 Task: Explore Airbnb stays in Gatlinburg, Tennessee with access to cabins
Action: Mouse moved to (400, 59)
Screenshot: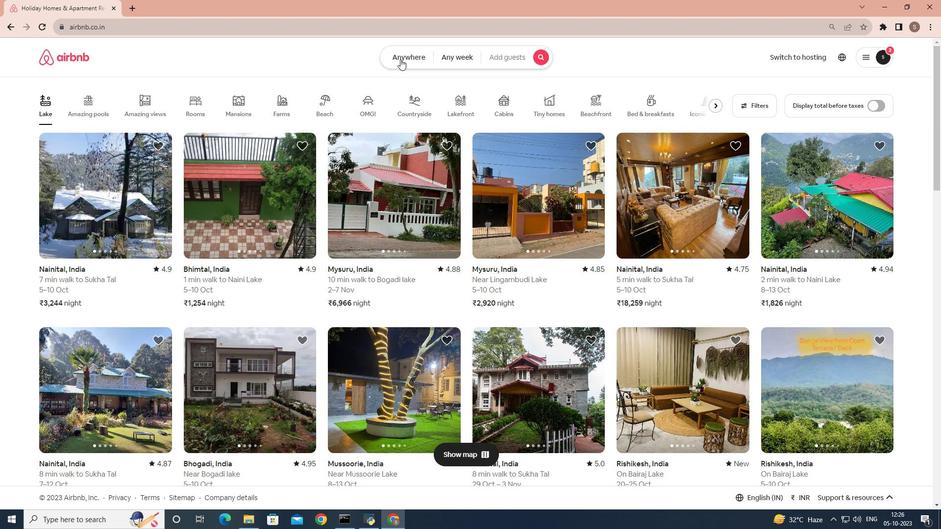 
Action: Mouse pressed left at (400, 59)
Screenshot: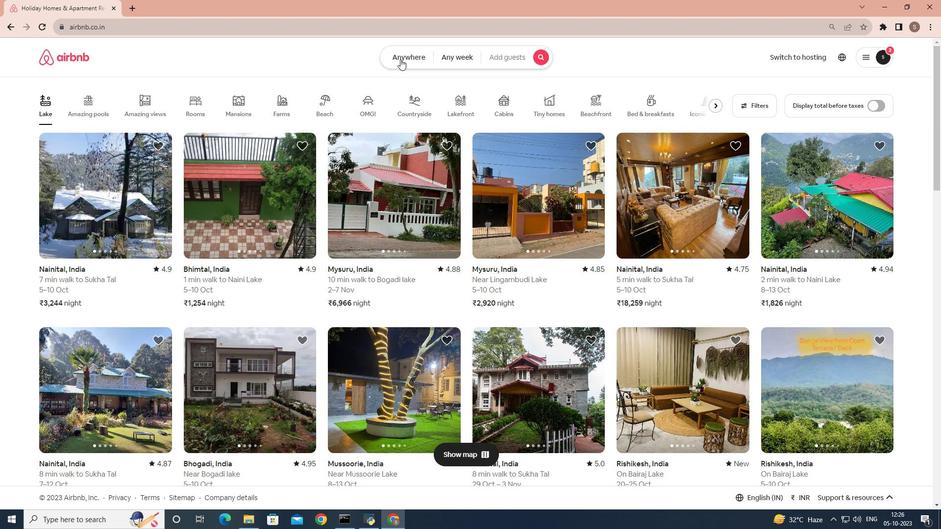 
Action: Mouse moved to (372, 98)
Screenshot: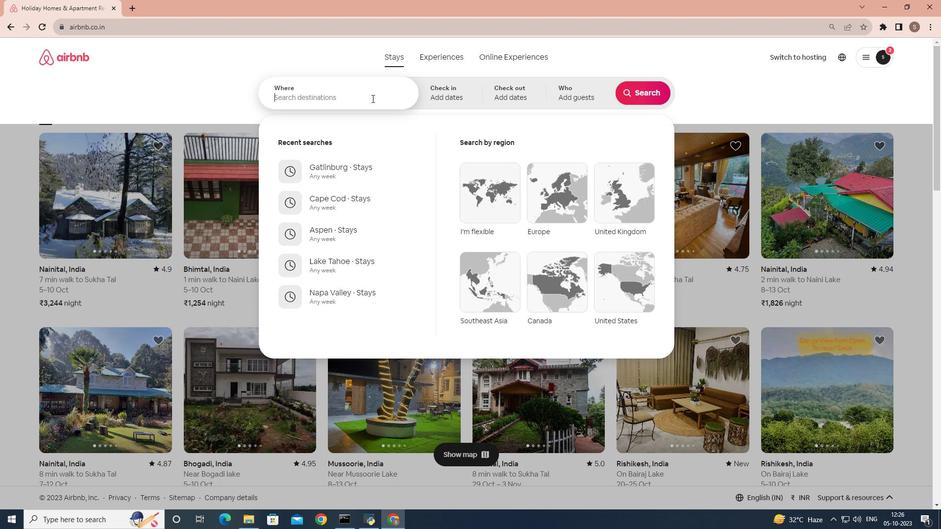
Action: Mouse pressed left at (372, 98)
Screenshot: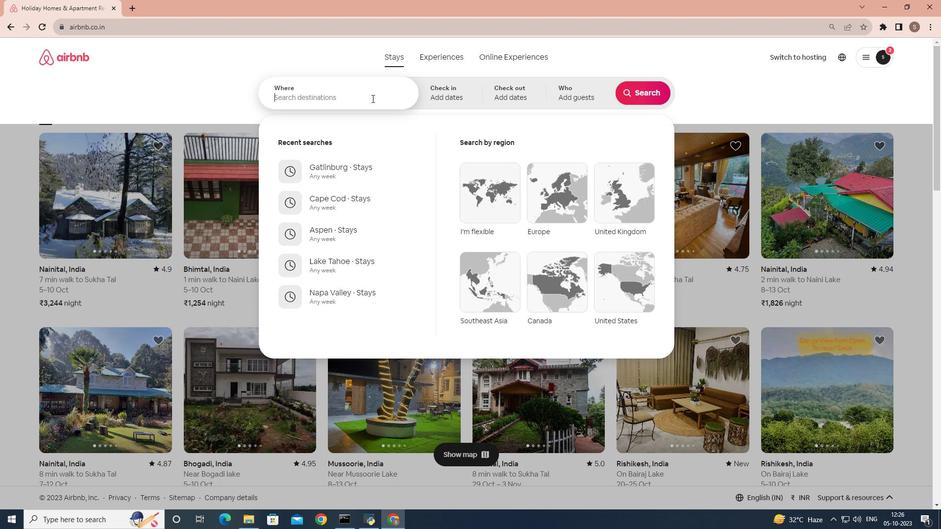 
Action: Key pressed <Key.shift>Gat
Screenshot: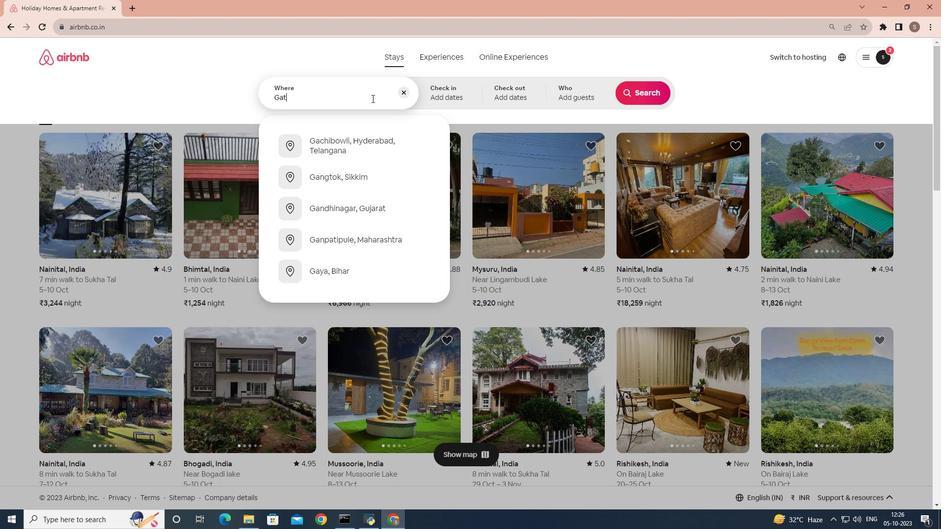 
Action: Mouse moved to (371, 98)
Screenshot: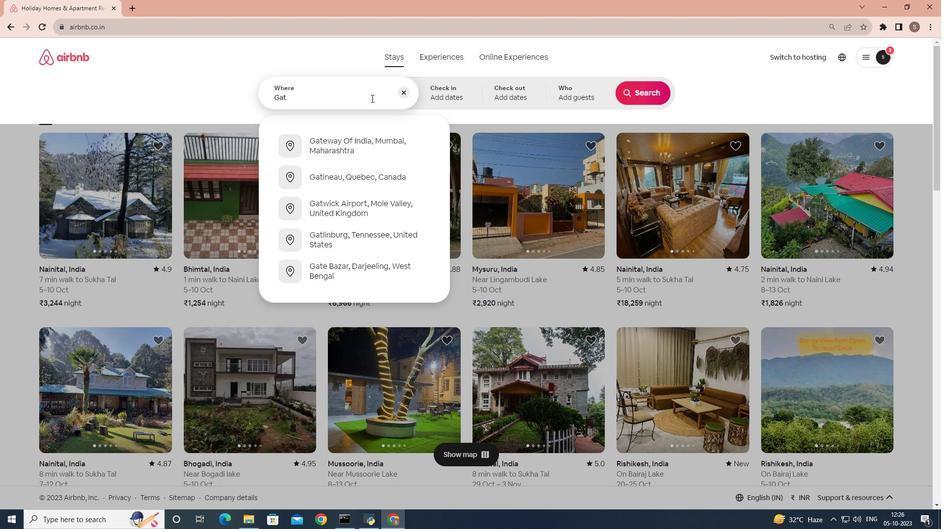 
Action: Key pressed linburg
Screenshot: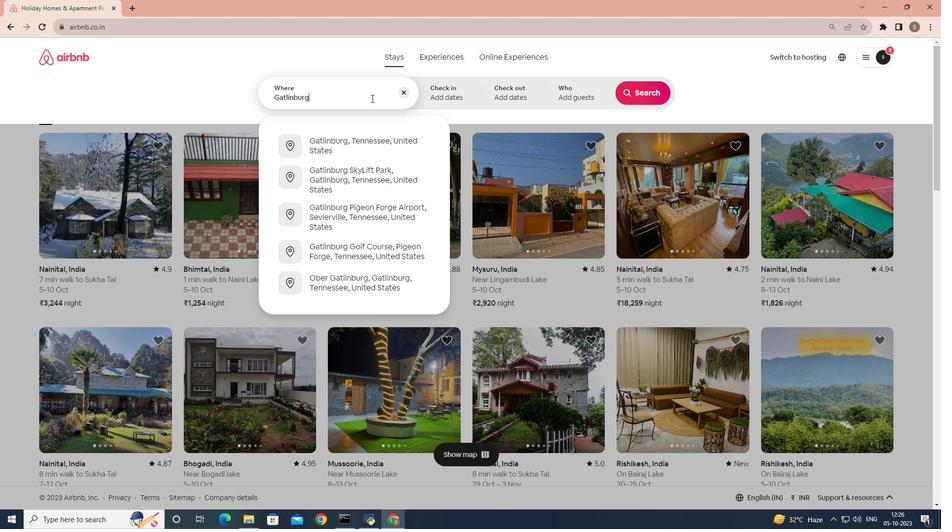 
Action: Mouse moved to (377, 141)
Screenshot: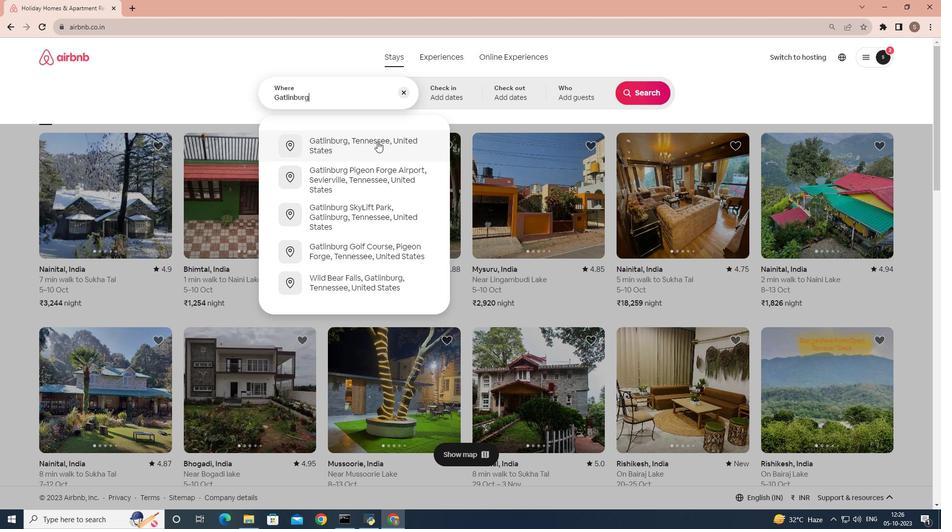 
Action: Mouse pressed left at (377, 141)
Screenshot: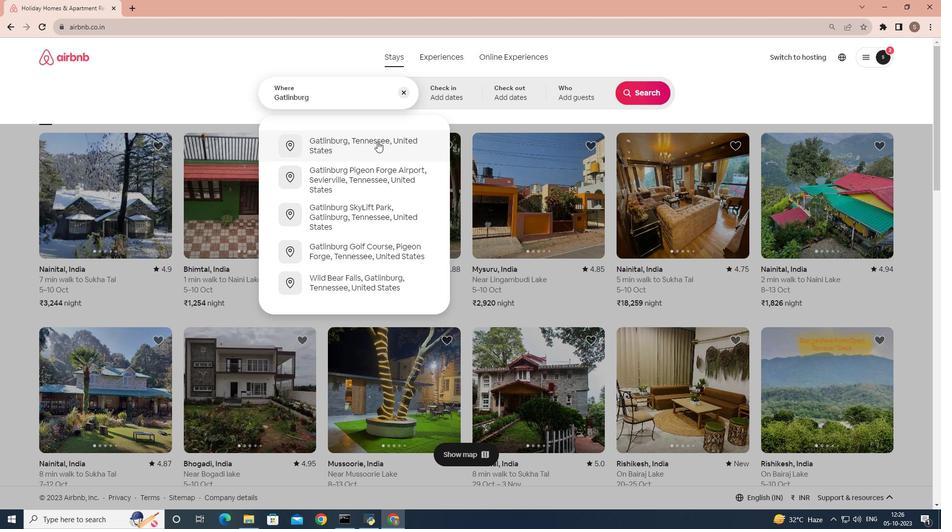 
Action: Mouse moved to (649, 92)
Screenshot: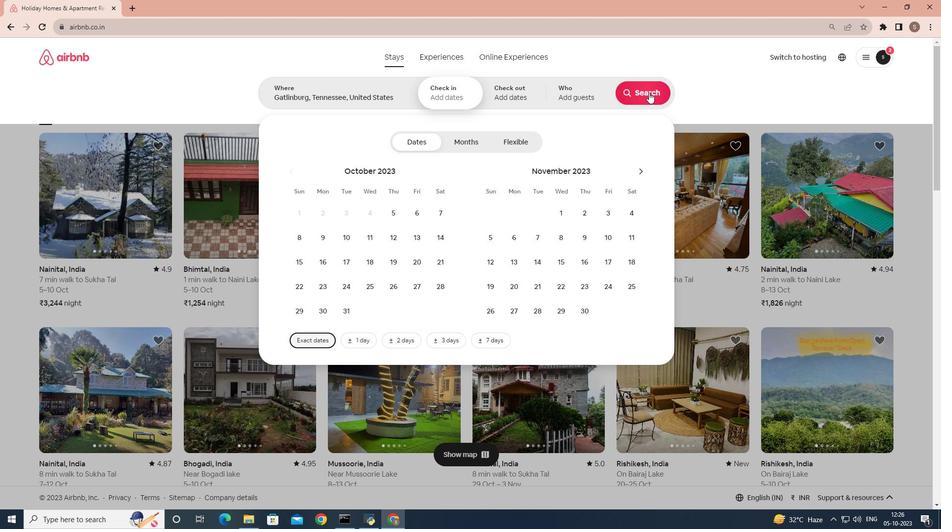 
Action: Mouse pressed left at (649, 92)
Screenshot: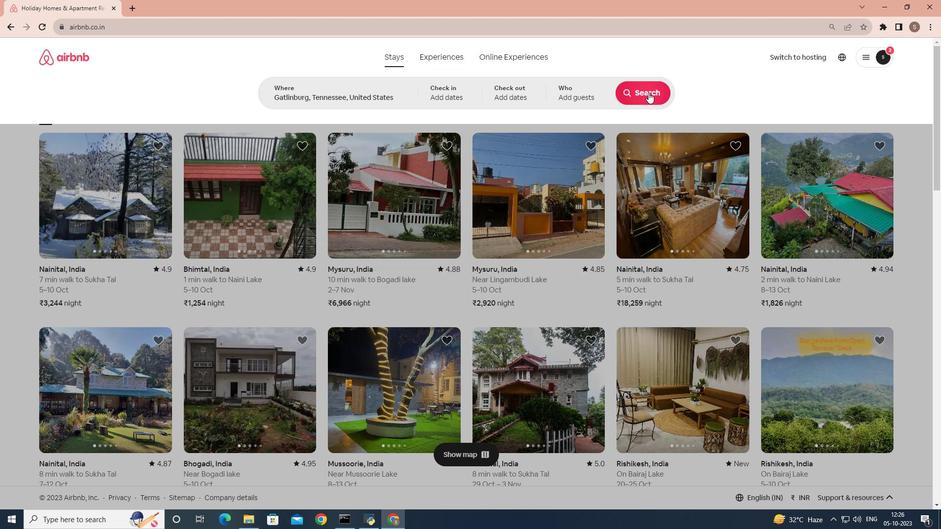 
Action: Mouse moved to (142, 89)
Screenshot: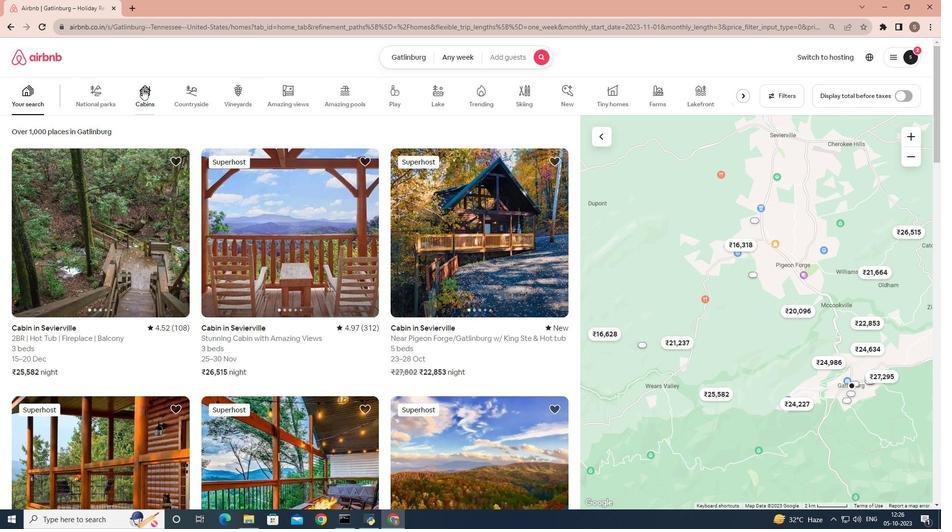 
Action: Mouse pressed left at (142, 89)
Screenshot: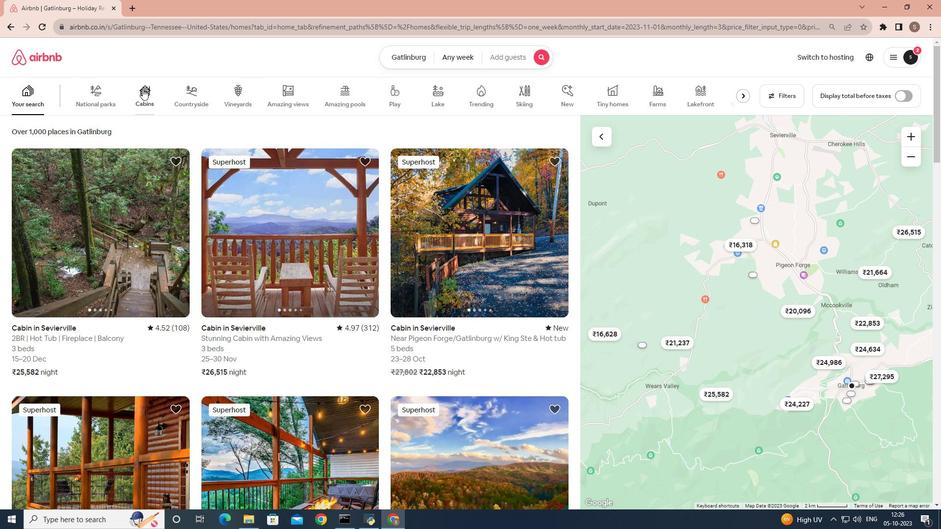 
Action: Mouse moved to (132, 226)
Screenshot: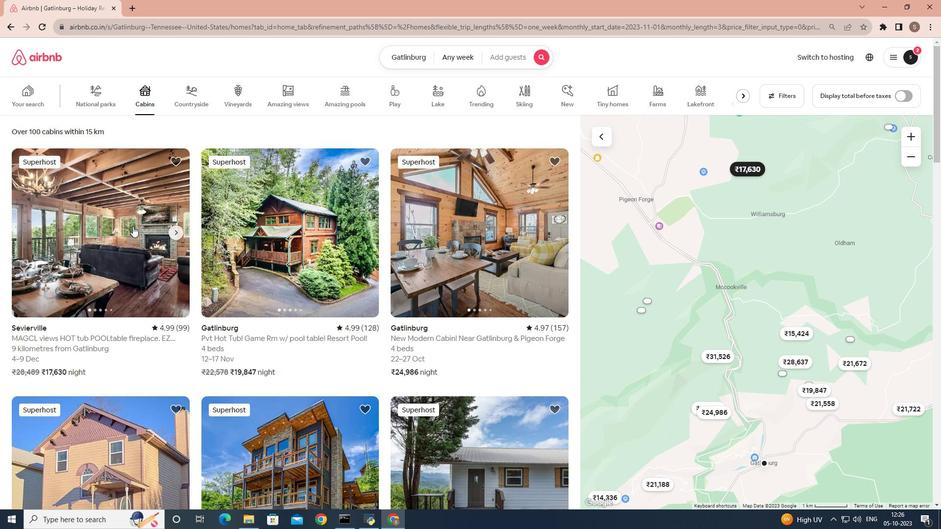 
Action: Mouse pressed left at (132, 226)
Screenshot: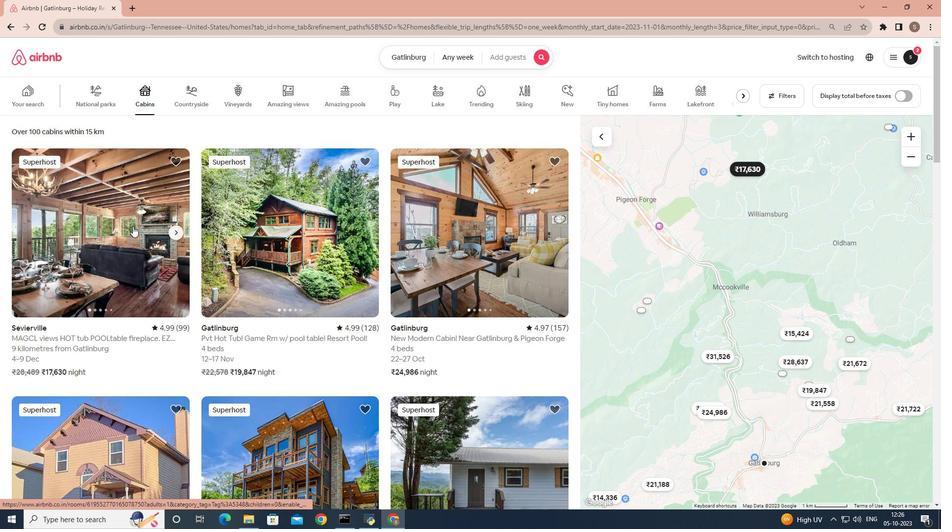 
Action: Mouse moved to (376, 260)
Screenshot: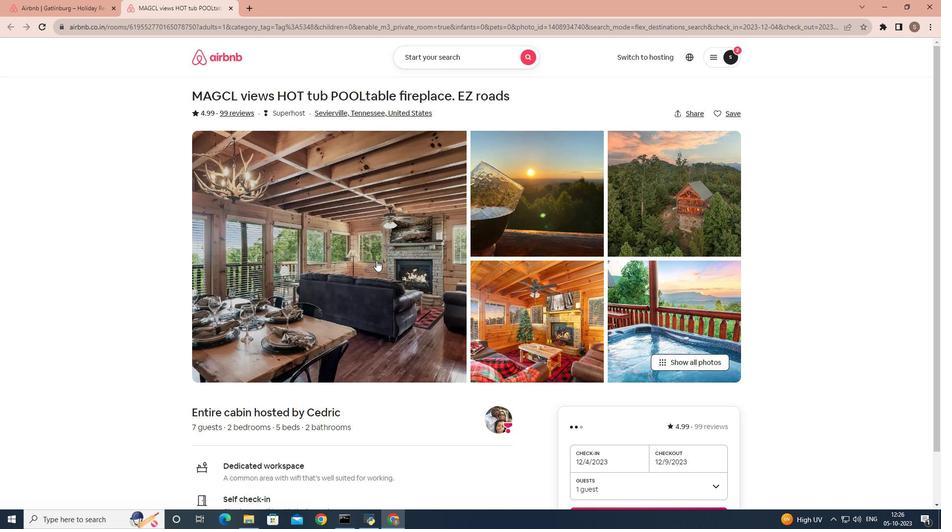 
Action: Mouse scrolled (376, 260) with delta (0, 0)
Screenshot: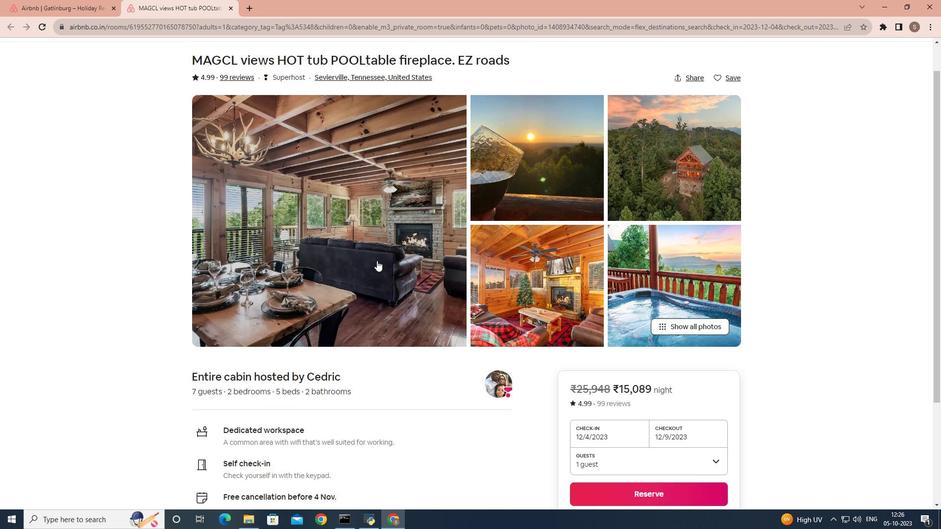 
Action: Mouse scrolled (376, 260) with delta (0, 0)
Screenshot: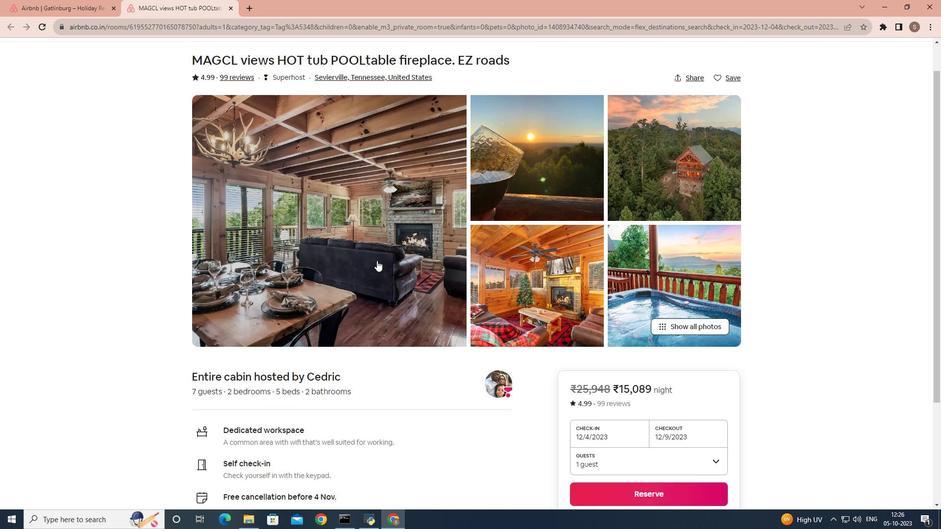 
Action: Mouse moved to (376, 260)
Screenshot: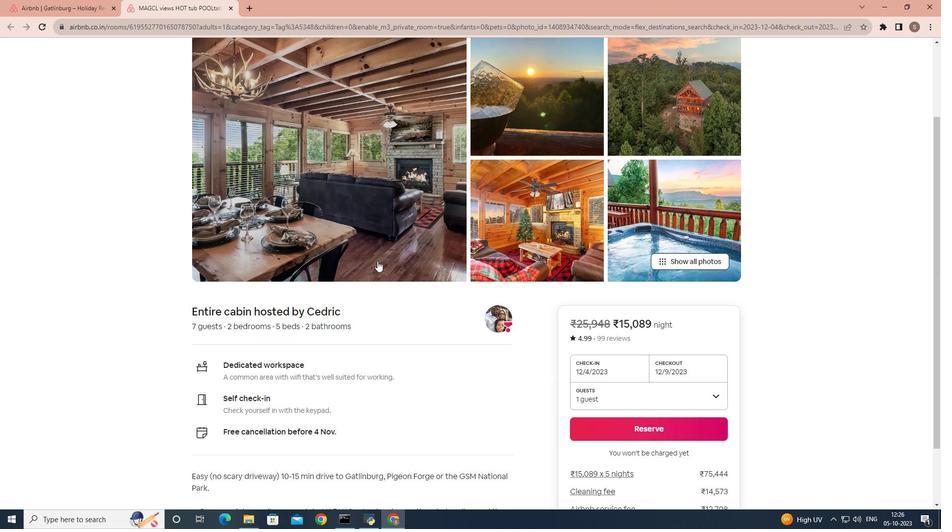 
Action: Mouse scrolled (376, 260) with delta (0, 0)
Screenshot: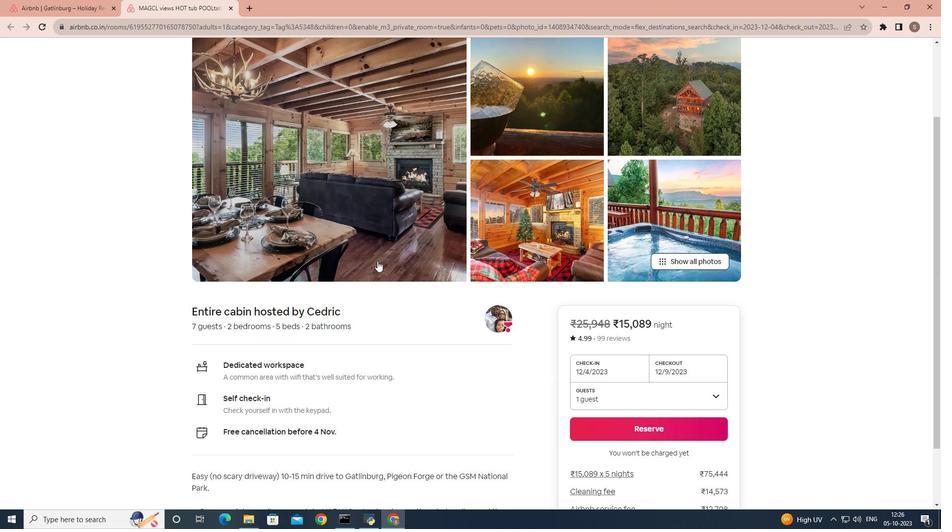 
Action: Mouse moved to (377, 261)
Screenshot: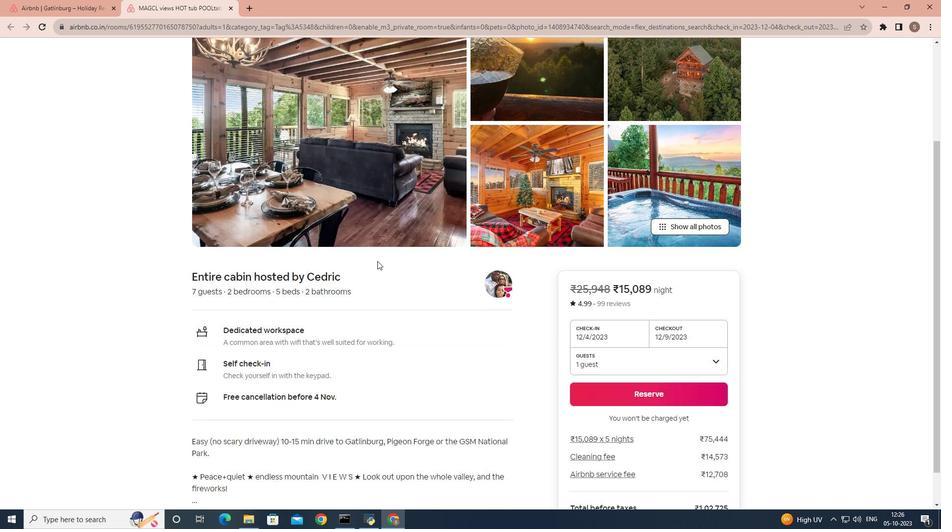 
Action: Mouse scrolled (377, 260) with delta (0, 0)
Screenshot: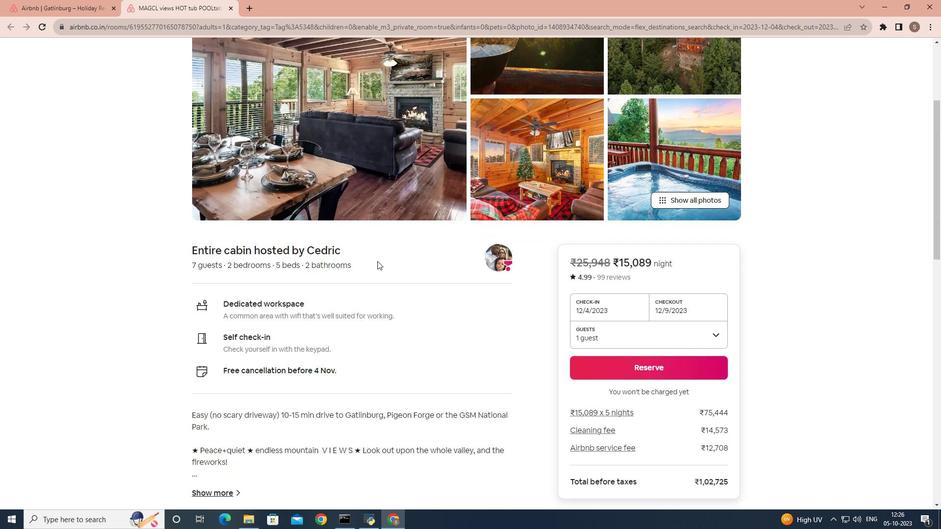 
Action: Mouse scrolled (377, 260) with delta (0, 0)
Screenshot: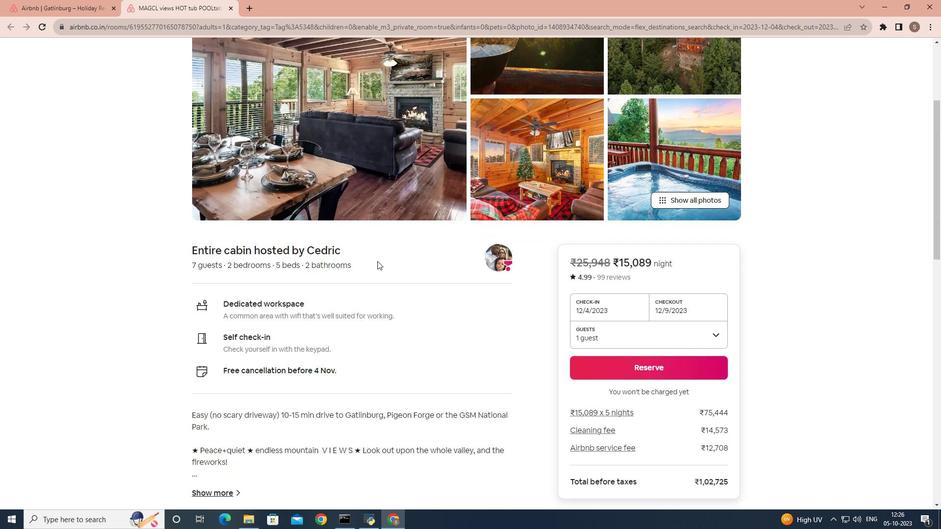 
Action: Mouse scrolled (377, 260) with delta (0, 0)
Screenshot: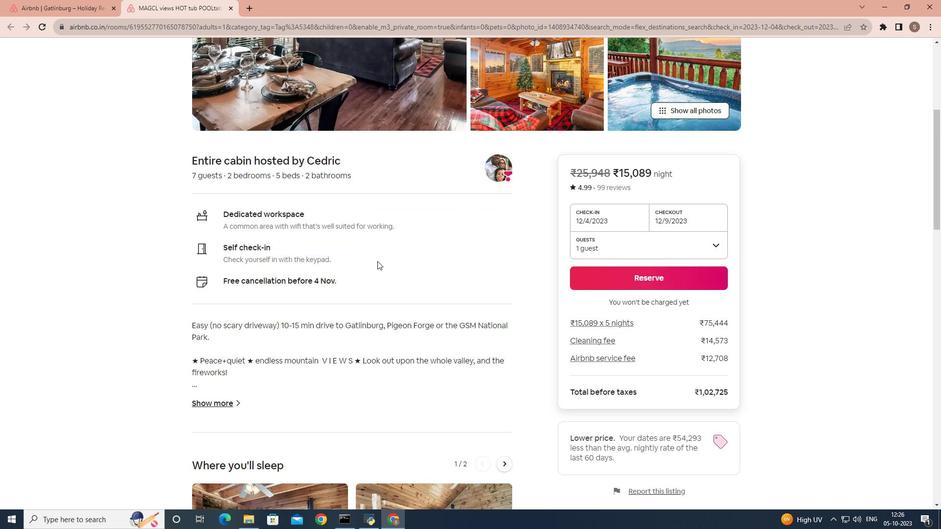
Action: Mouse scrolled (377, 260) with delta (0, 0)
Screenshot: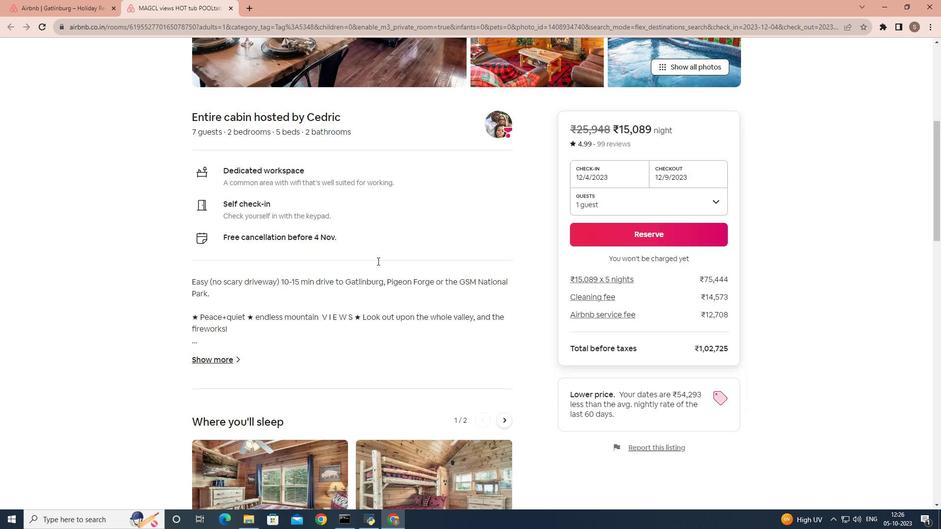 
Action: Mouse scrolled (377, 260) with delta (0, 0)
Screenshot: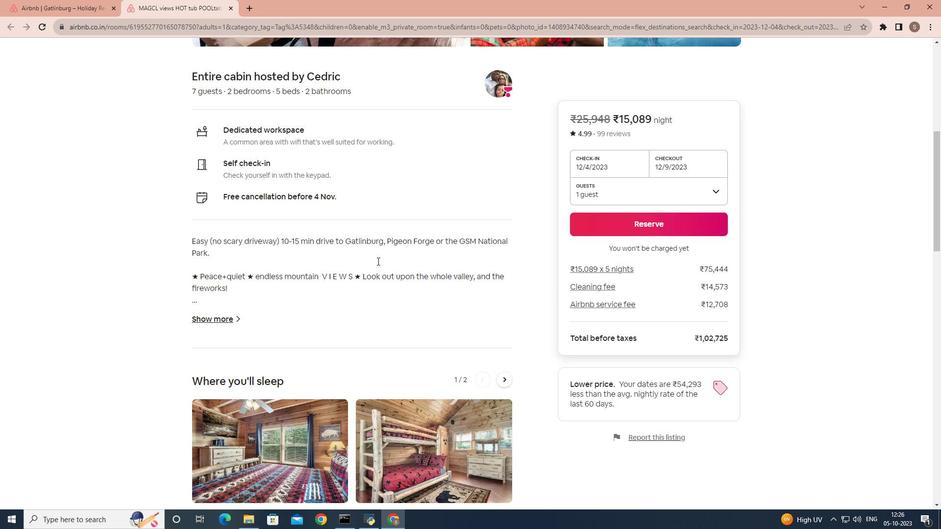 
Action: Mouse scrolled (377, 260) with delta (0, 0)
Screenshot: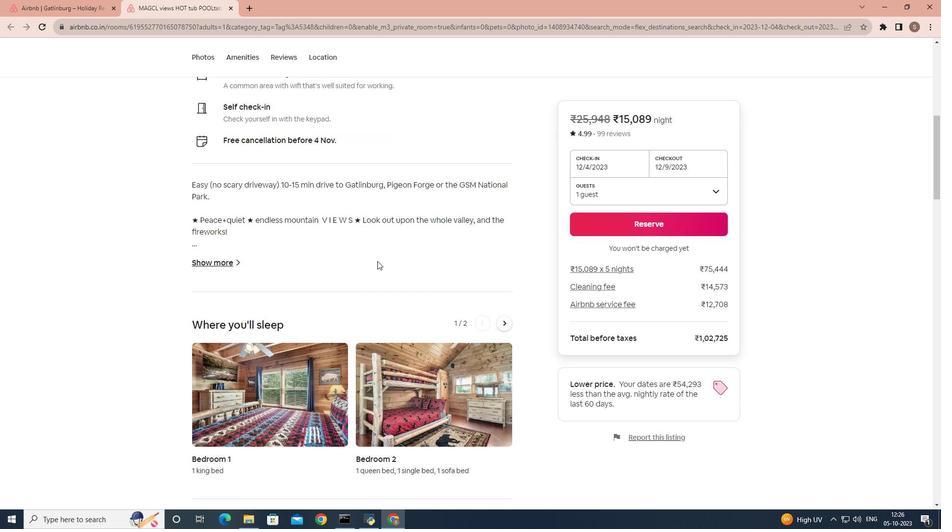 
Action: Mouse scrolled (377, 260) with delta (0, 0)
Screenshot: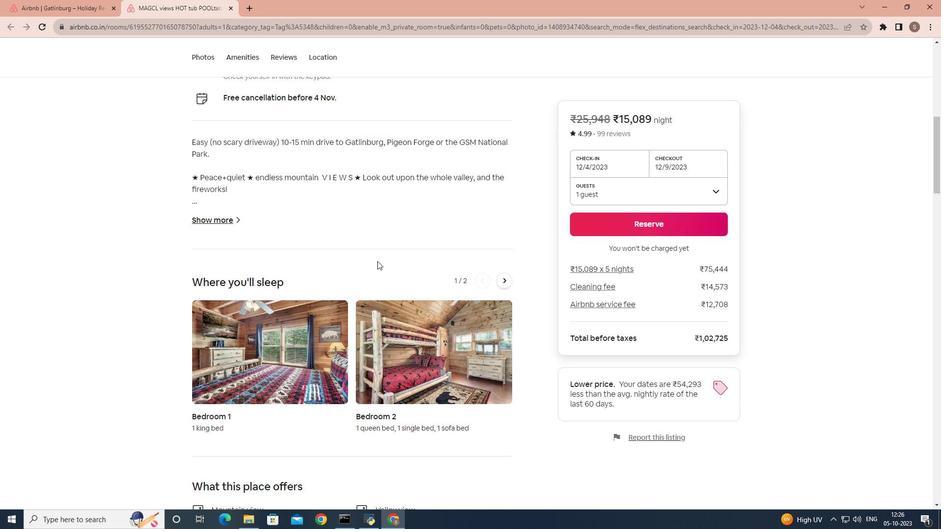 
Action: Mouse scrolled (377, 260) with delta (0, 0)
Screenshot: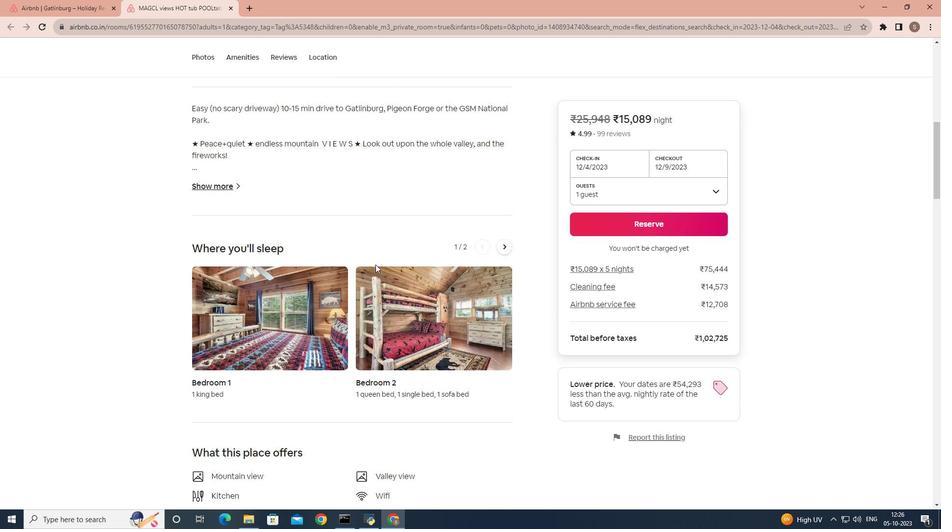 
Action: Mouse moved to (363, 271)
Screenshot: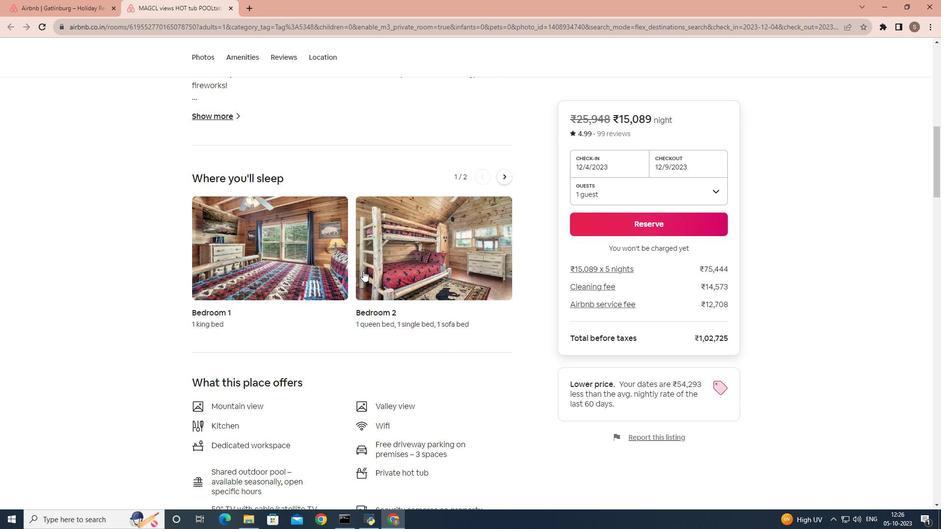 
Action: Mouse scrolled (363, 270) with delta (0, 0)
Screenshot: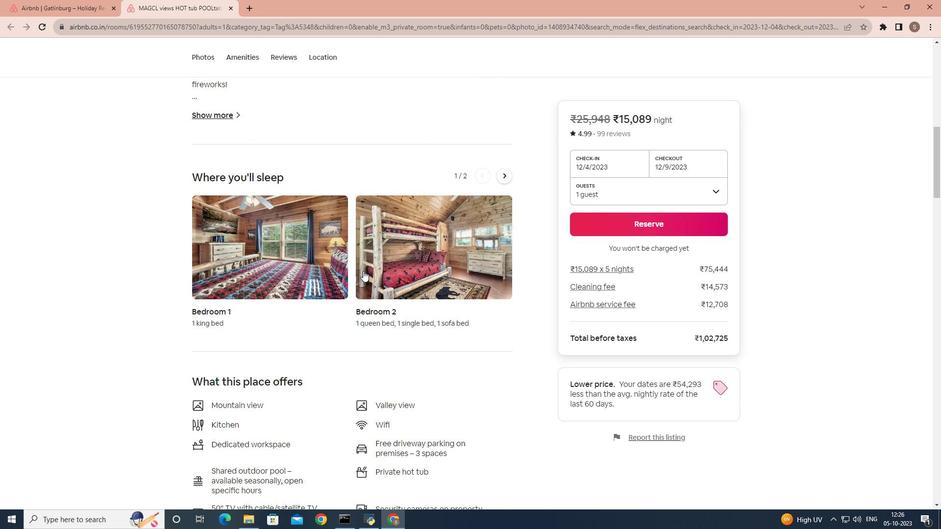 
Action: Mouse scrolled (363, 270) with delta (0, 0)
Screenshot: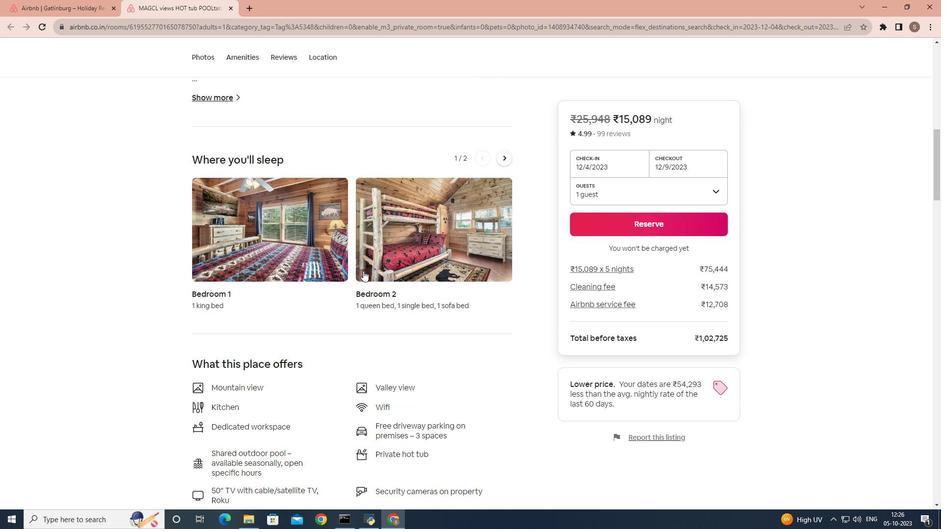 
Action: Mouse scrolled (363, 270) with delta (0, 0)
Screenshot: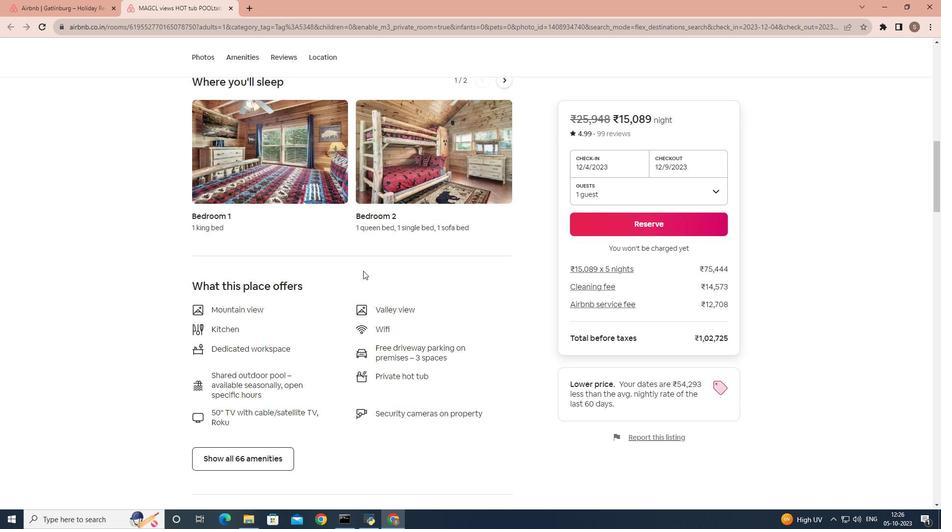 
Action: Mouse scrolled (363, 270) with delta (0, 0)
Screenshot: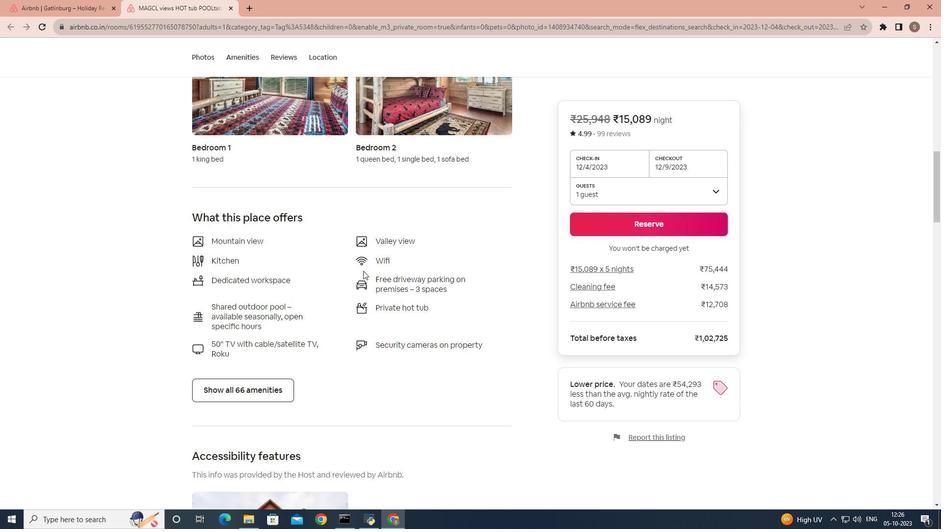 
Action: Mouse scrolled (363, 270) with delta (0, 0)
Screenshot: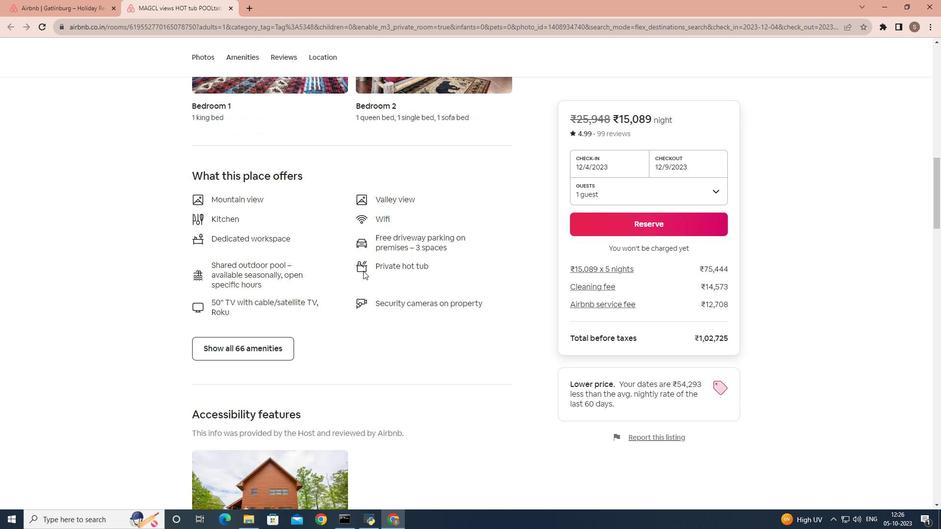 
Action: Mouse moved to (255, 311)
Screenshot: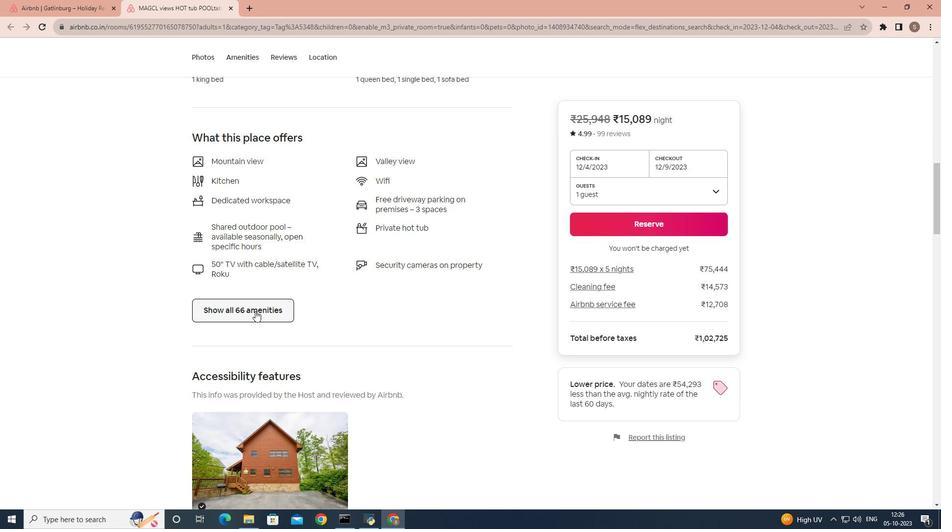 
Action: Mouse pressed left at (255, 311)
Screenshot: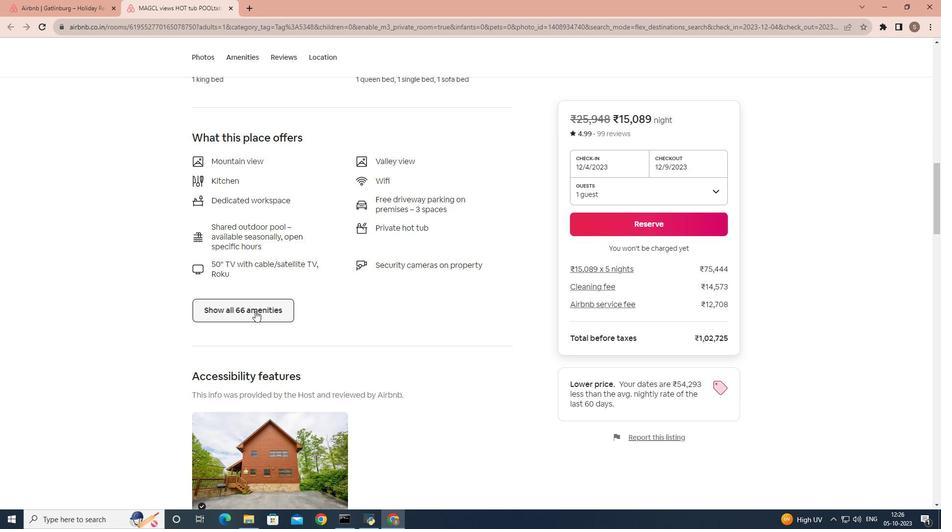 
Action: Mouse moved to (335, 281)
Screenshot: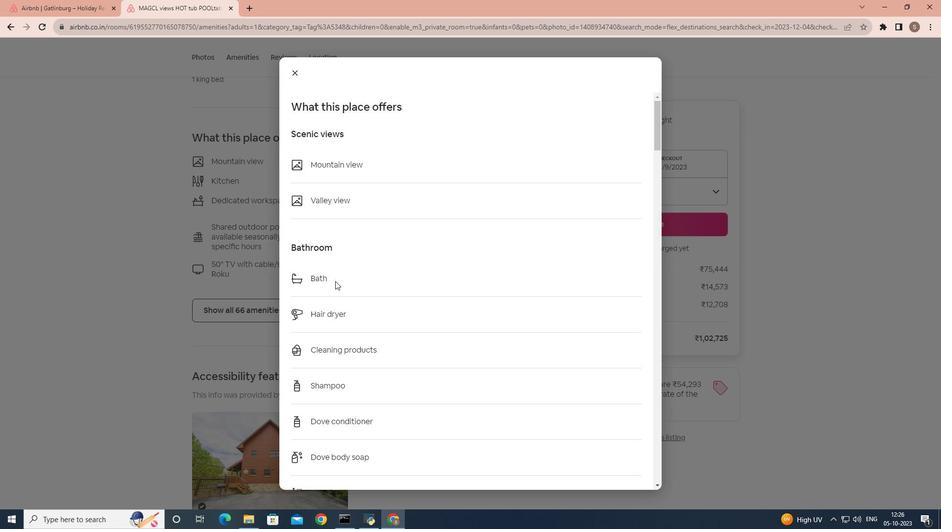 
Action: Mouse scrolled (335, 280) with delta (0, 0)
Screenshot: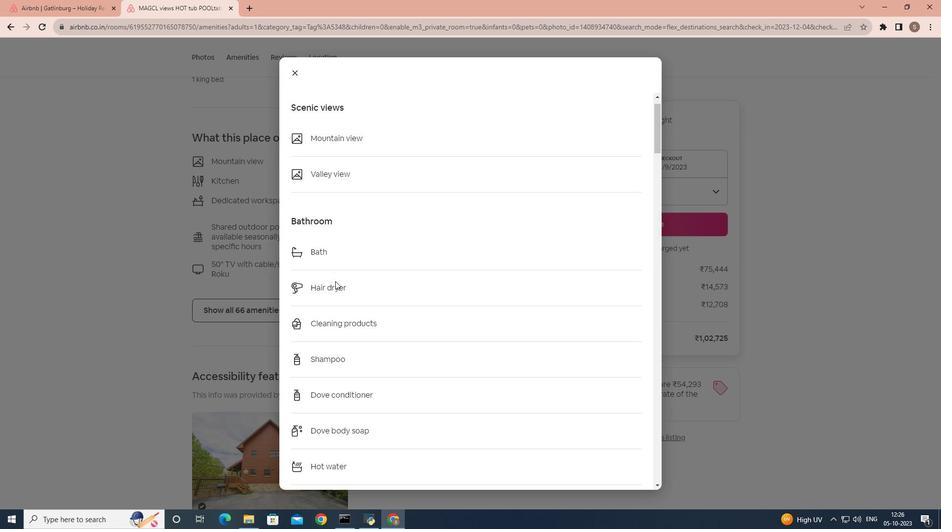 
Action: Mouse scrolled (335, 280) with delta (0, 0)
Screenshot: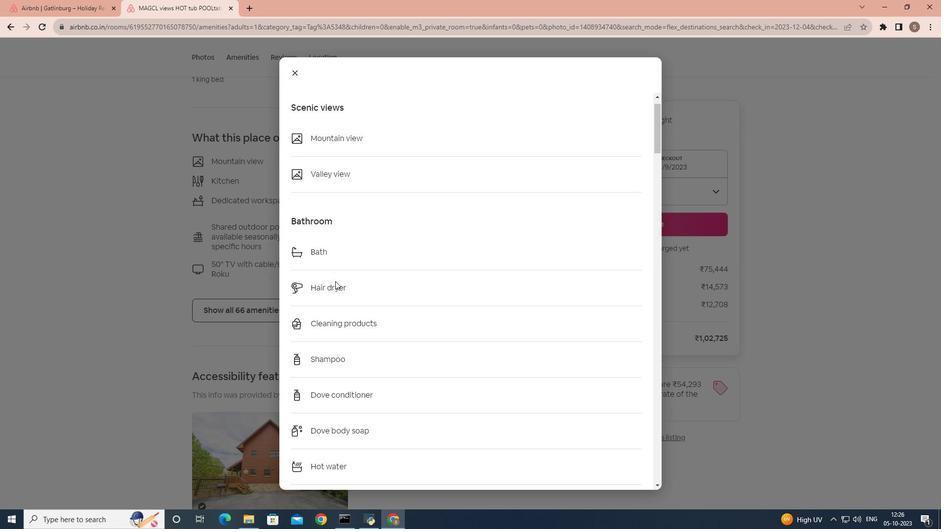 
Action: Mouse scrolled (335, 280) with delta (0, 0)
Screenshot: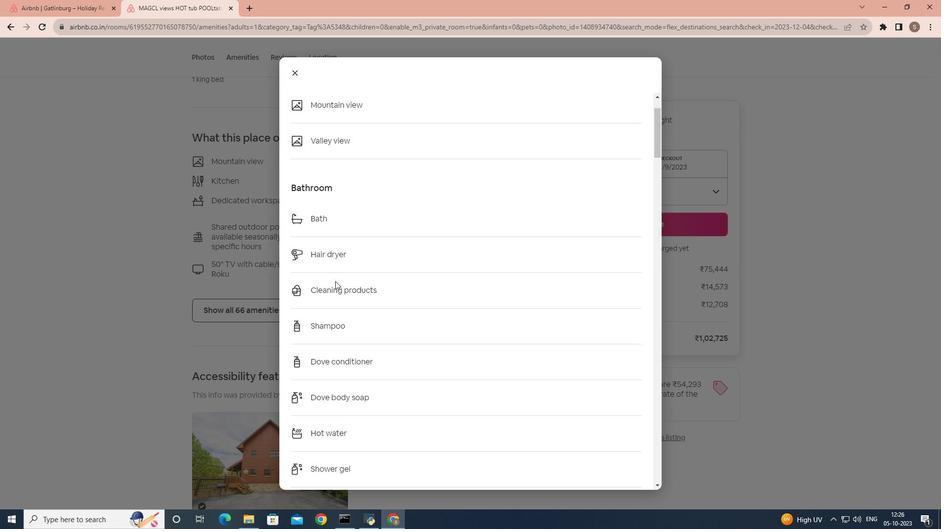 
Action: Mouse scrolled (335, 280) with delta (0, 0)
Screenshot: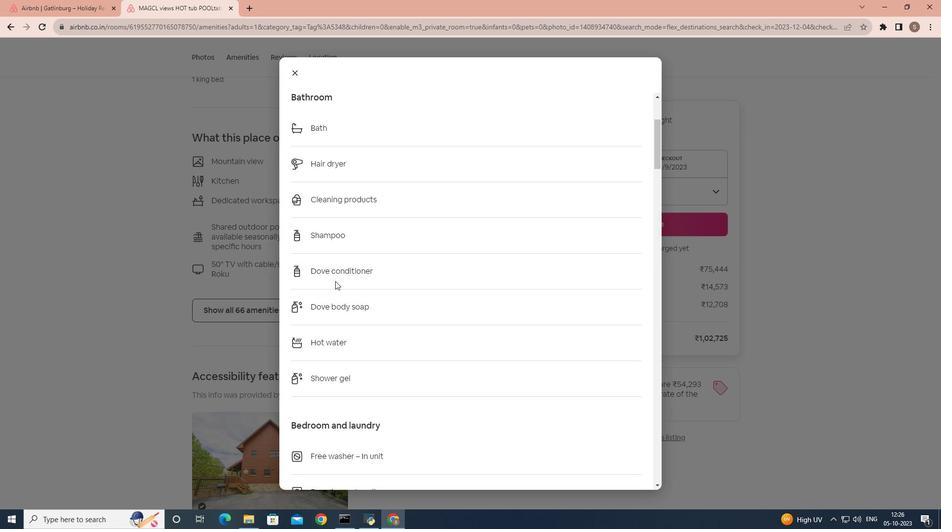 
Action: Mouse scrolled (335, 280) with delta (0, 0)
Screenshot: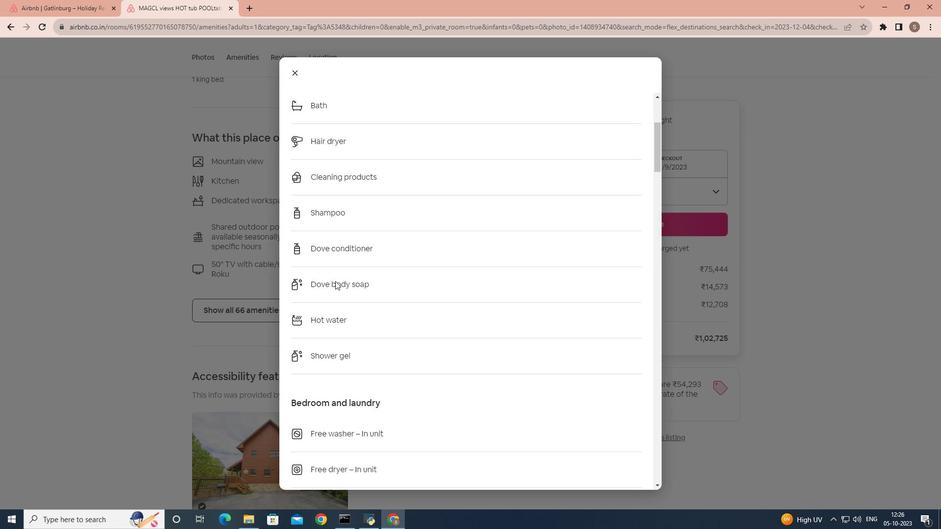 
Action: Mouse scrolled (335, 280) with delta (0, 0)
Screenshot: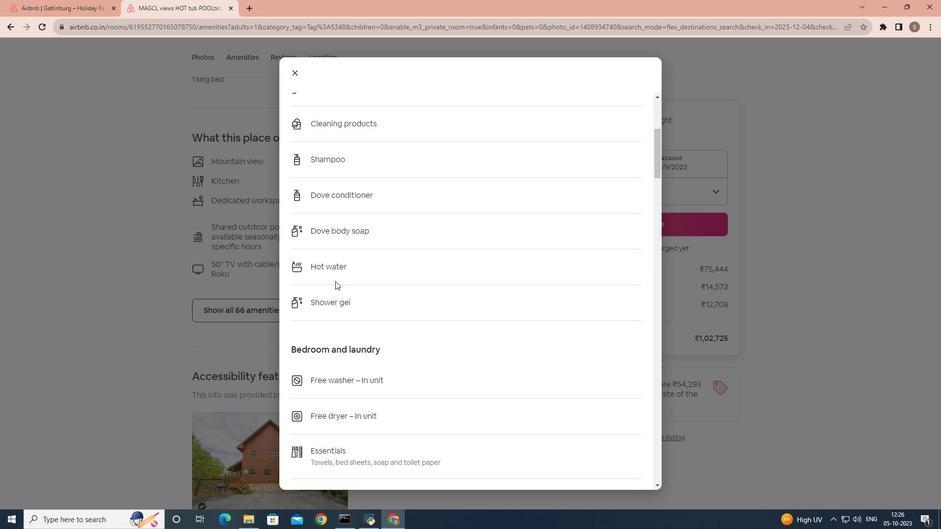 
Action: Mouse scrolled (335, 280) with delta (0, 0)
Screenshot: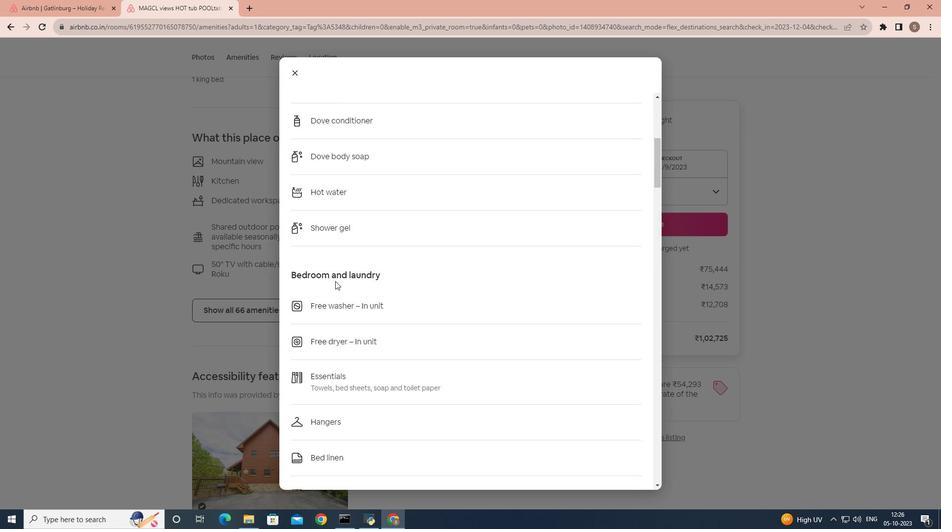 
Action: Mouse scrolled (335, 280) with delta (0, 0)
Screenshot: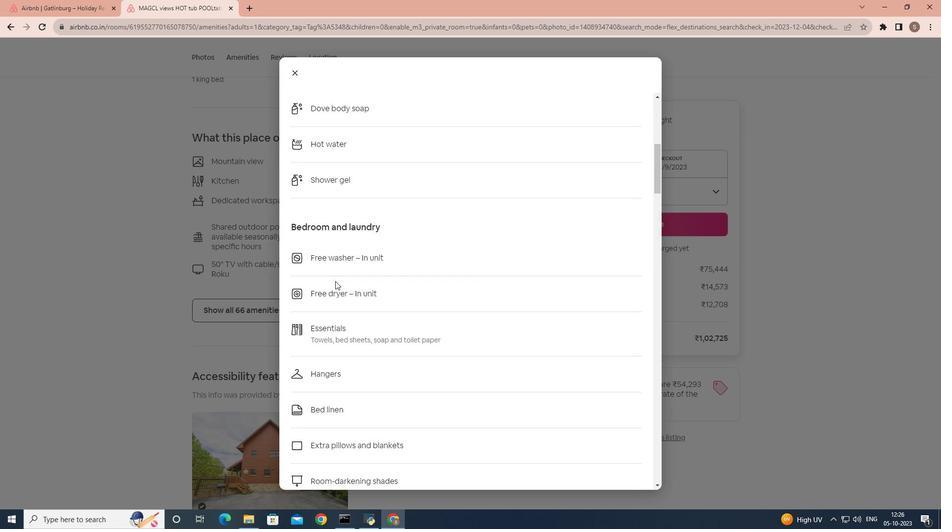 
Action: Mouse scrolled (335, 280) with delta (0, 0)
Screenshot: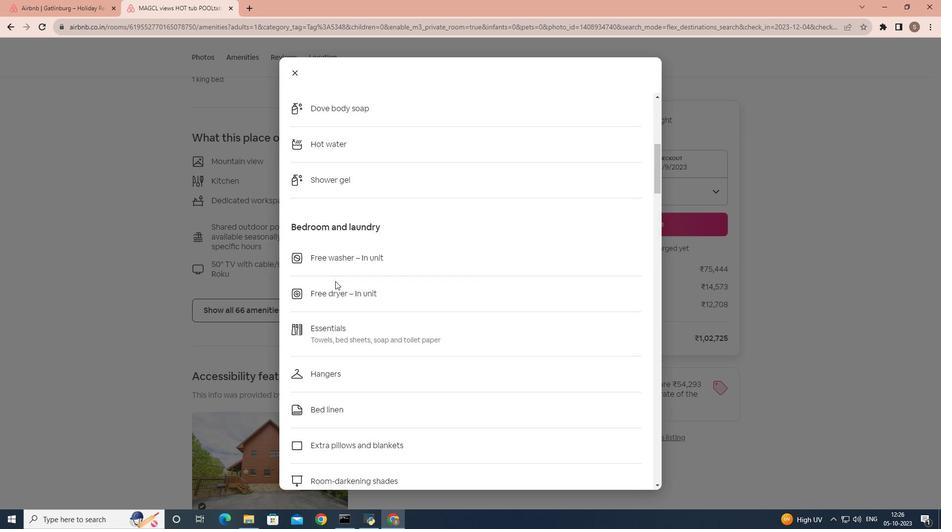 
Action: Mouse scrolled (335, 280) with delta (0, 0)
Screenshot: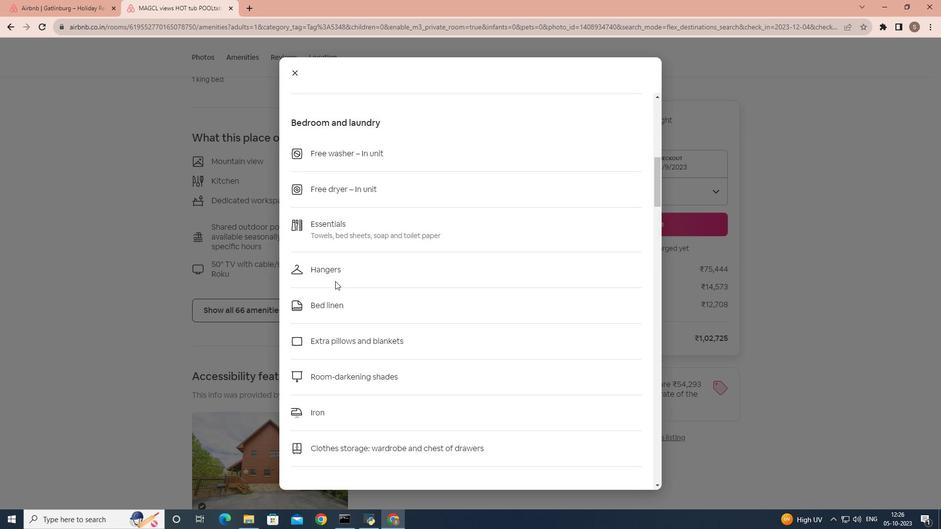 
Action: Mouse scrolled (335, 280) with delta (0, 0)
Screenshot: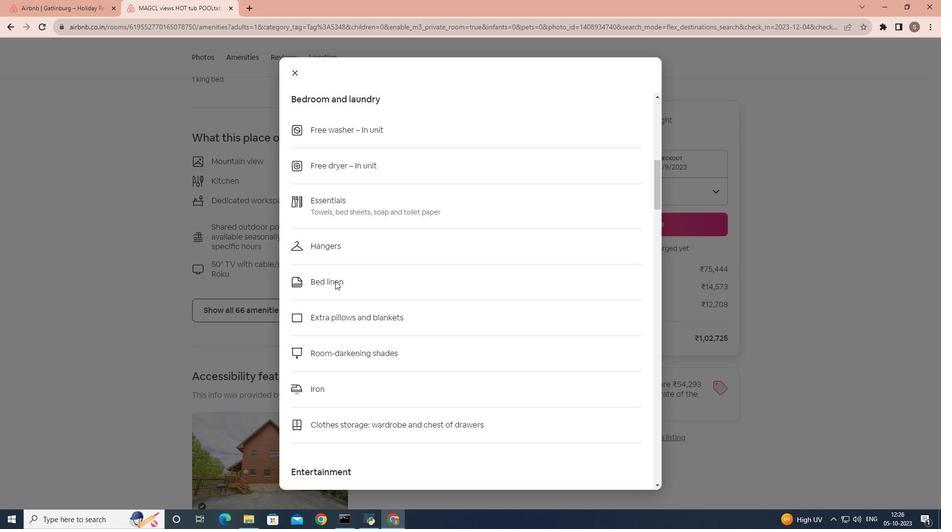 
Action: Mouse scrolled (335, 280) with delta (0, 0)
Screenshot: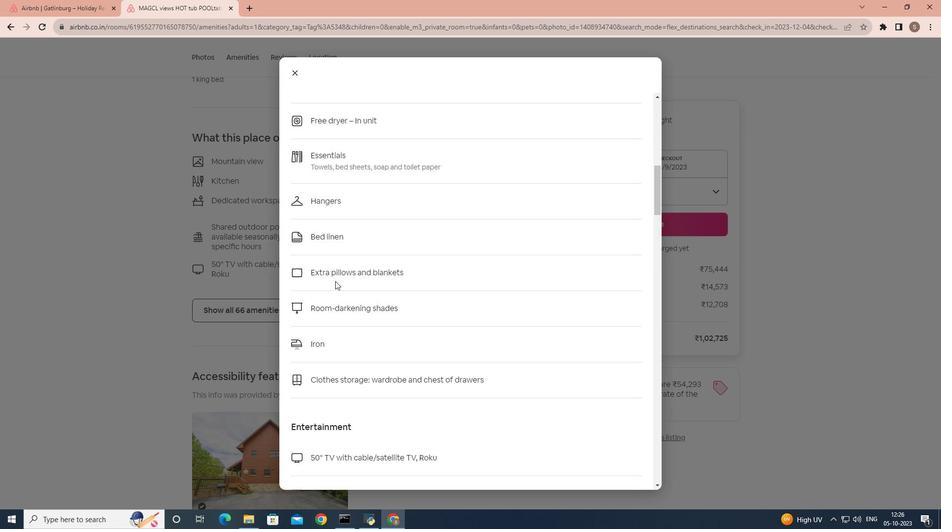 
Action: Mouse scrolled (335, 280) with delta (0, 0)
Screenshot: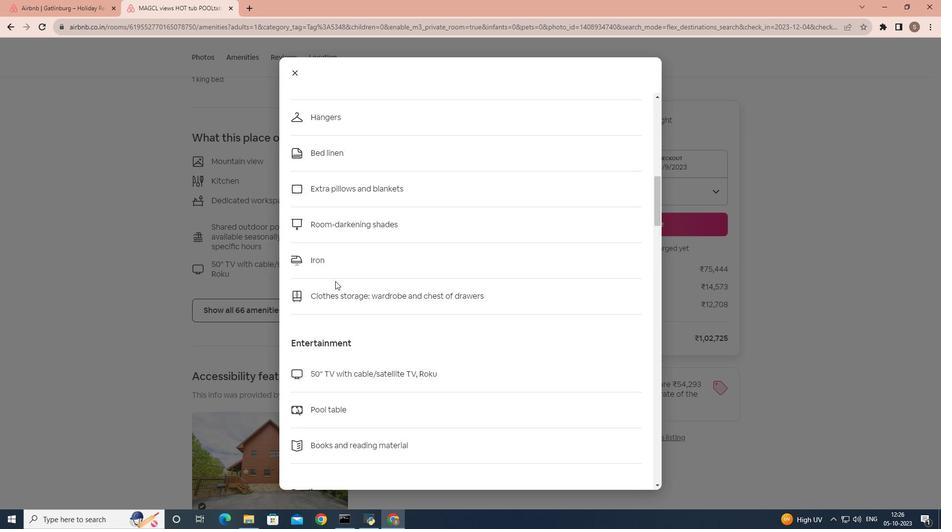 
Action: Mouse scrolled (335, 280) with delta (0, 0)
Screenshot: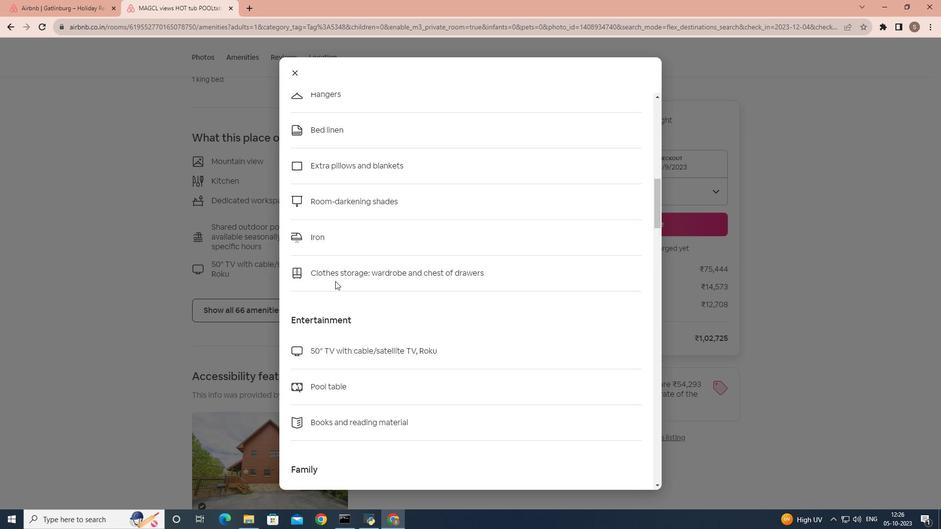 
Action: Mouse scrolled (335, 280) with delta (0, 0)
Screenshot: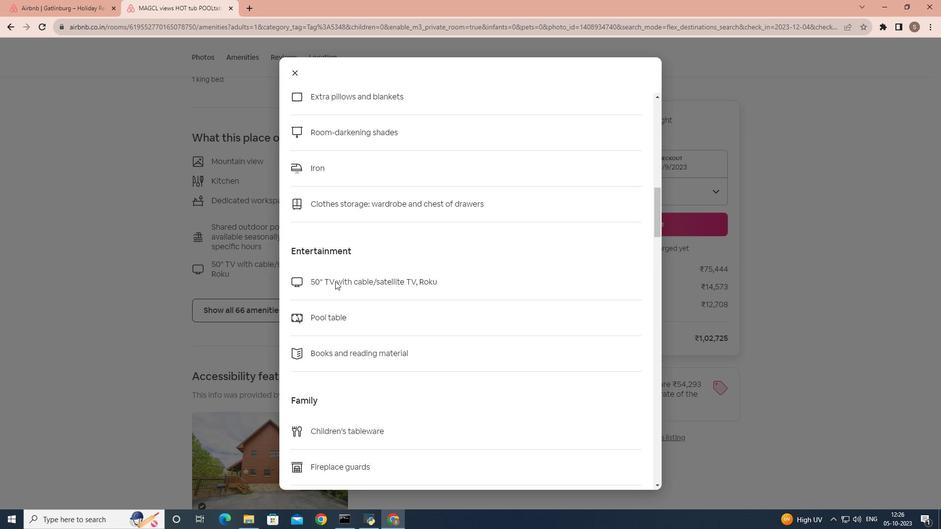 
Action: Mouse scrolled (335, 280) with delta (0, 0)
Screenshot: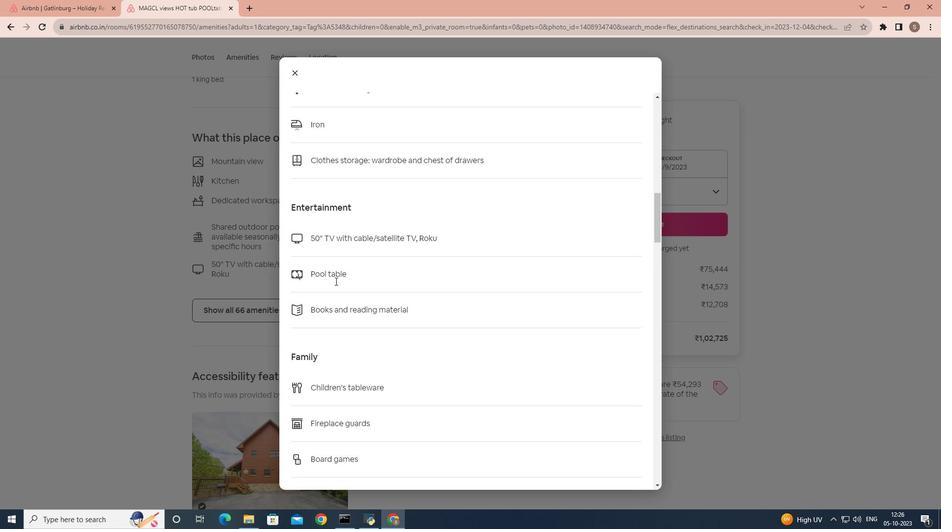 
Action: Mouse scrolled (335, 280) with delta (0, 0)
Screenshot: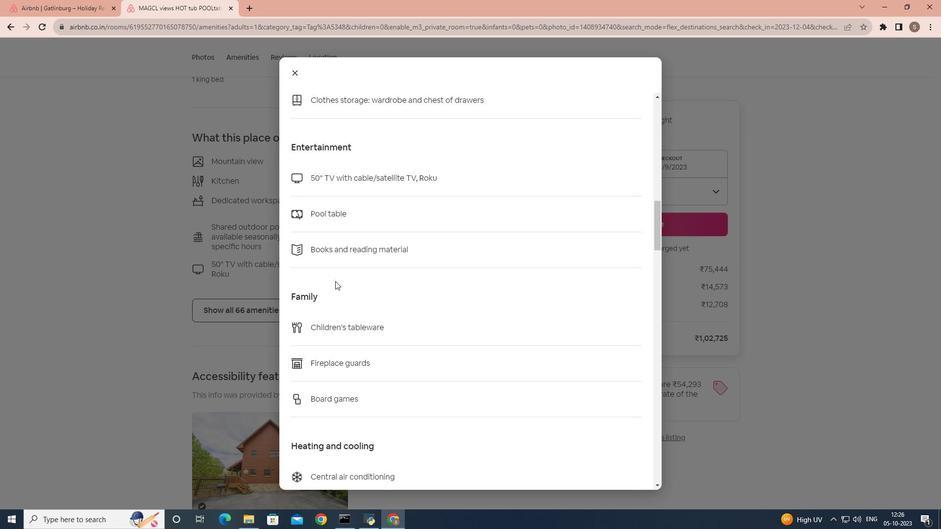 
Action: Mouse scrolled (335, 280) with delta (0, 0)
Screenshot: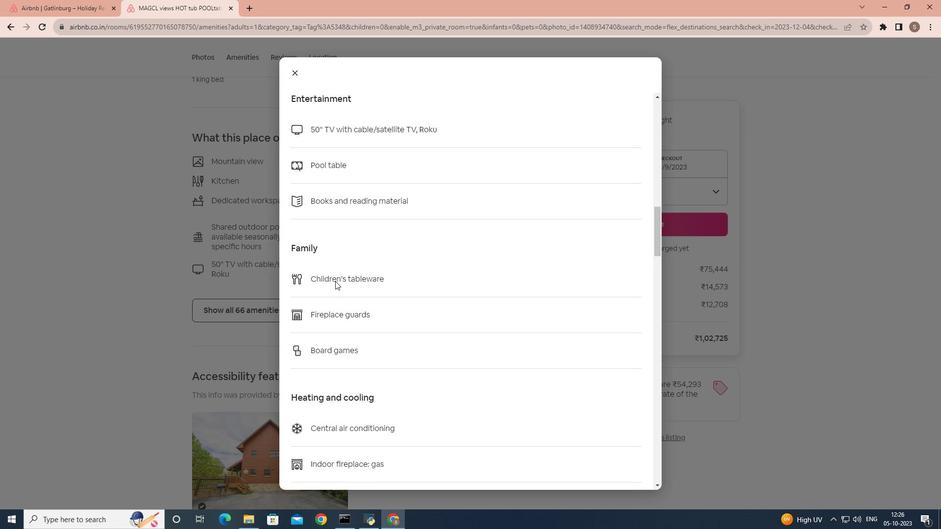 
Action: Mouse scrolled (335, 280) with delta (0, 0)
Screenshot: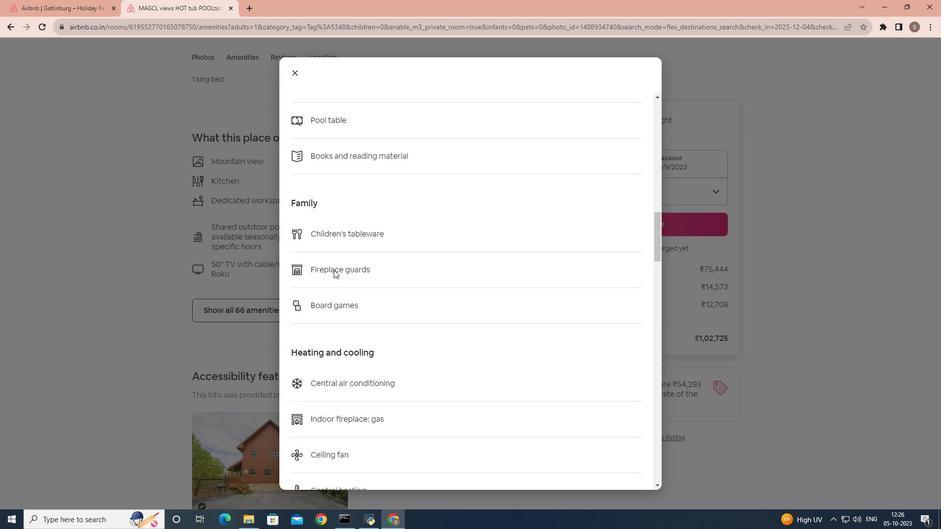 
Action: Mouse moved to (292, 68)
Screenshot: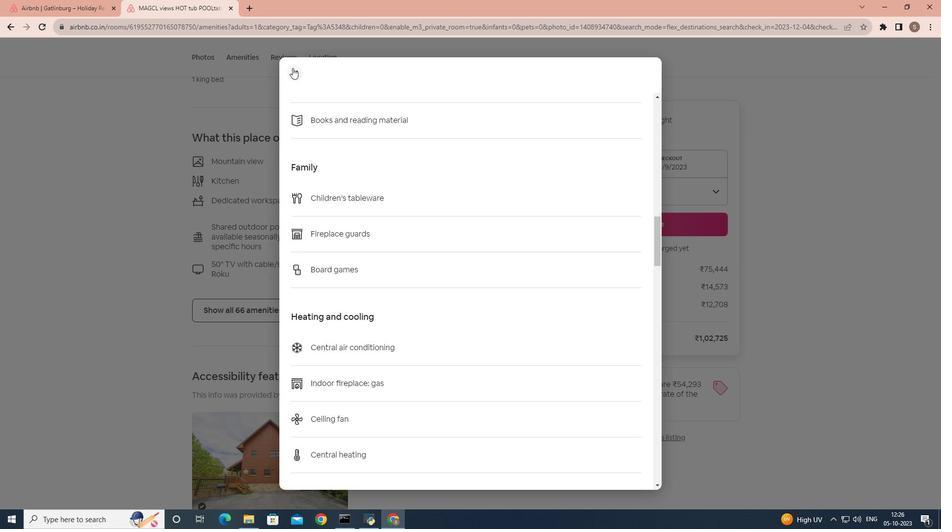
Action: Mouse pressed left at (292, 68)
Screenshot: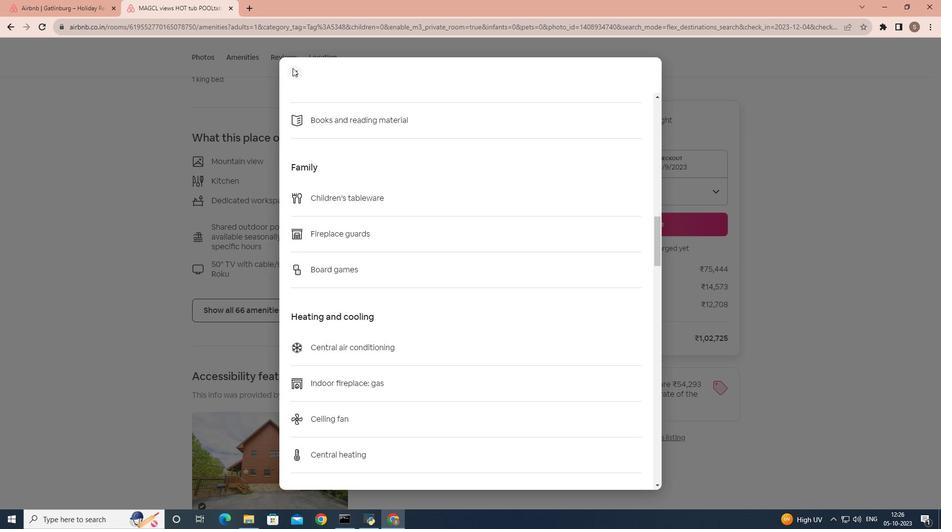 
Action: Mouse moved to (72, 4)
Screenshot: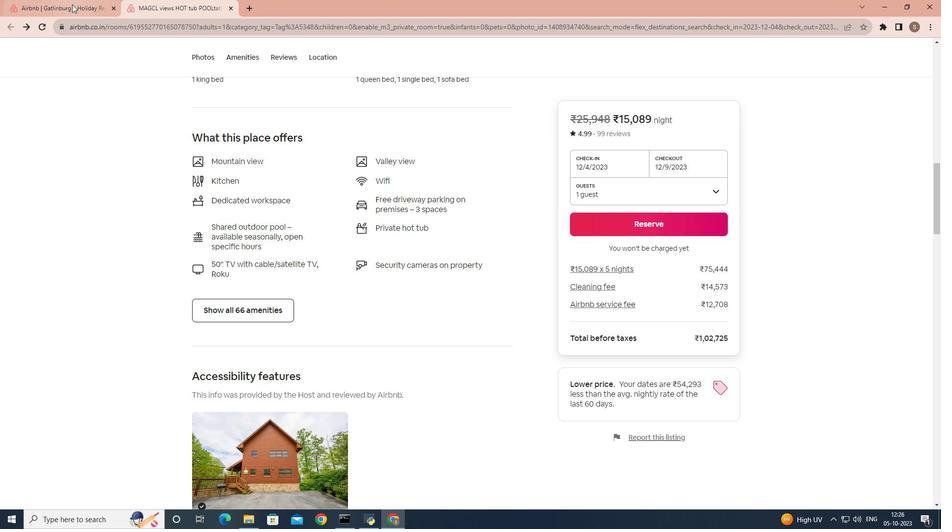 
Action: Mouse pressed left at (72, 4)
Screenshot: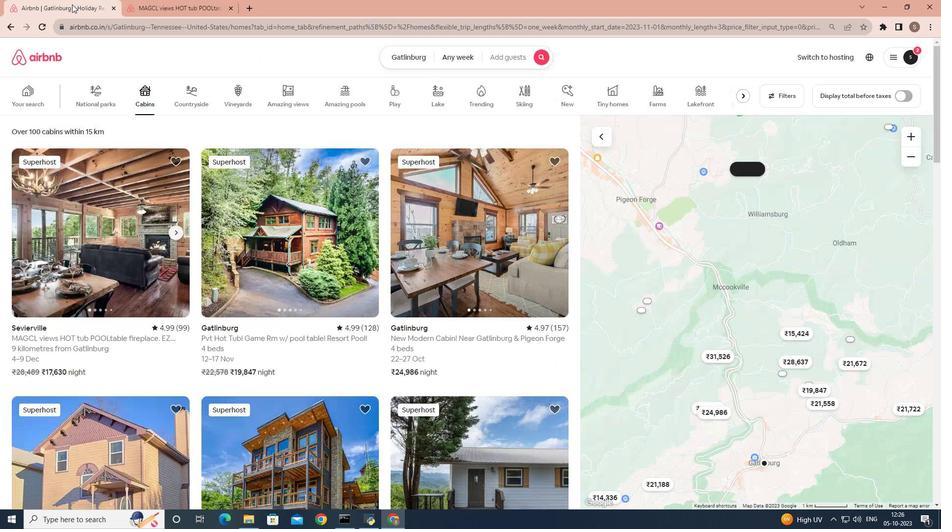 
Action: Mouse moved to (357, 211)
Screenshot: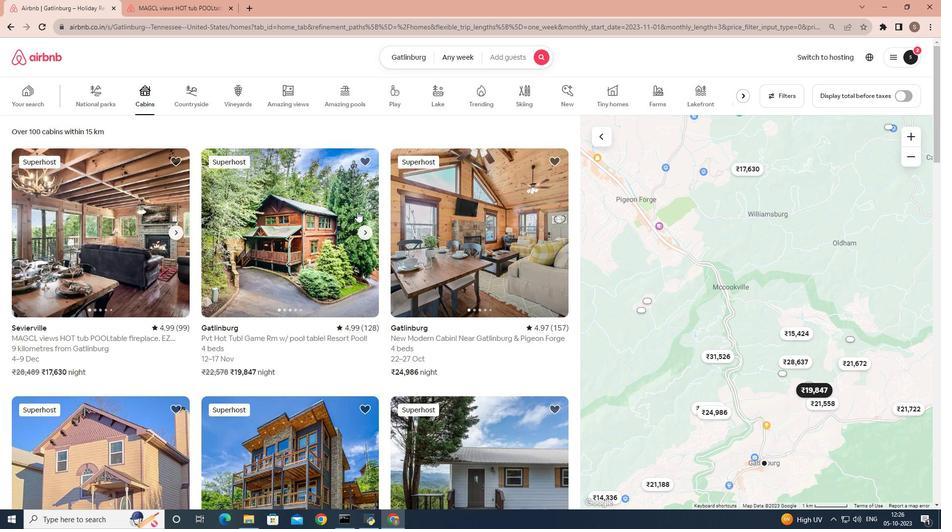 
Action: Mouse scrolled (357, 211) with delta (0, 0)
Screenshot: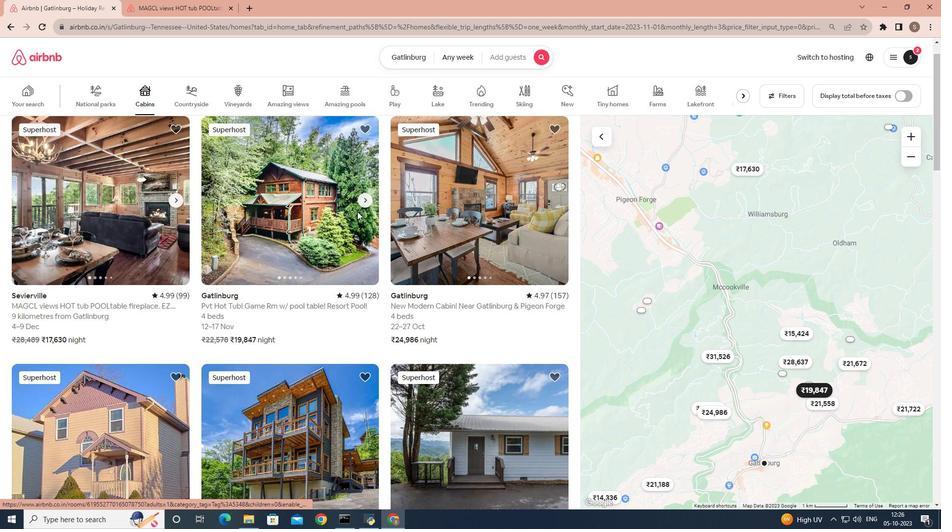 
Action: Mouse moved to (357, 207)
Screenshot: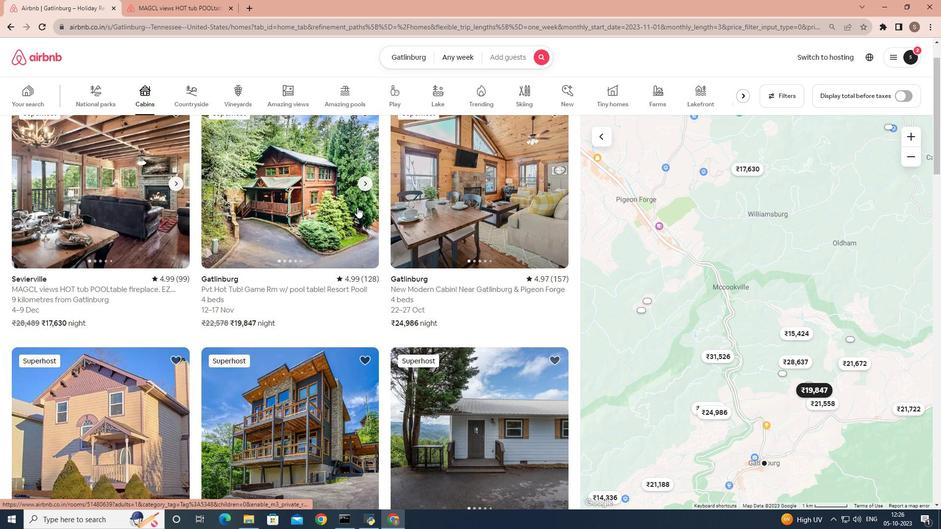 
Action: Mouse pressed left at (357, 207)
Screenshot: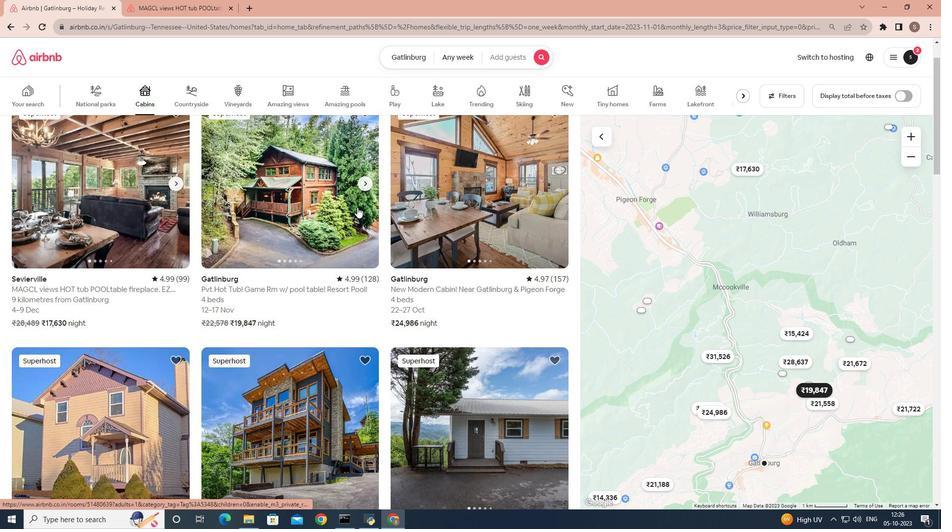 
Action: Mouse moved to (411, 222)
Screenshot: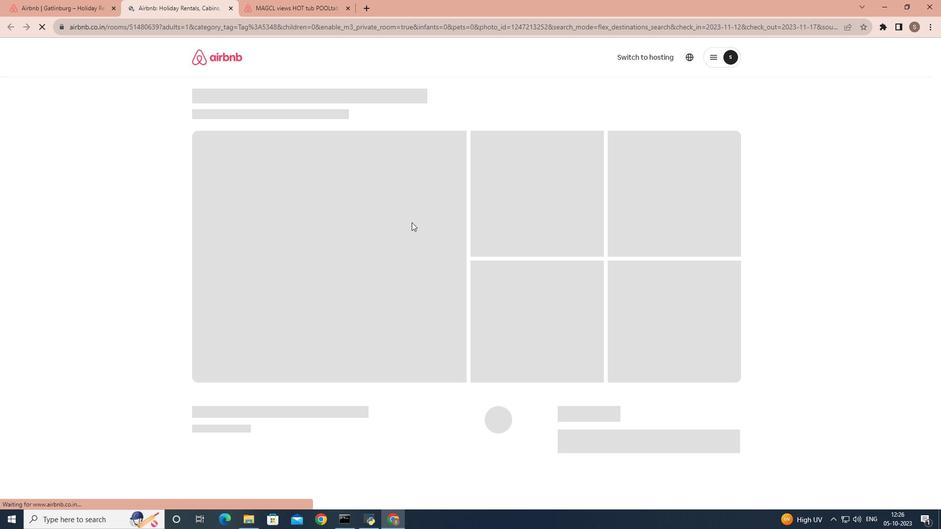 
Action: Mouse scrolled (411, 222) with delta (0, 0)
Screenshot: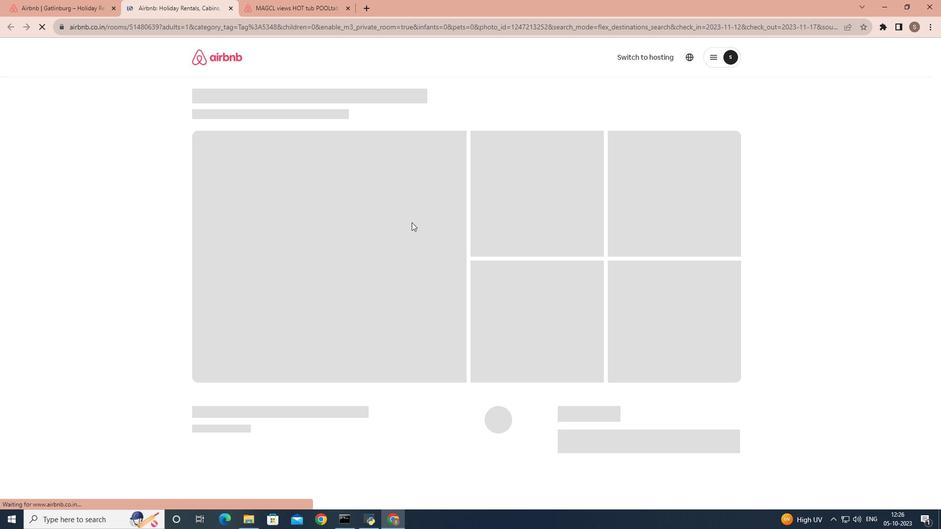 
Action: Mouse scrolled (411, 222) with delta (0, 0)
Screenshot: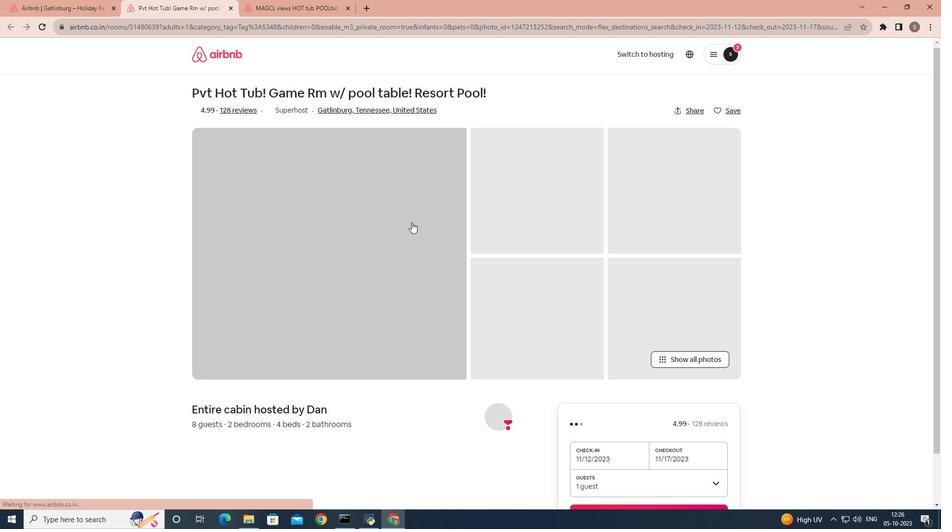 
Action: Mouse scrolled (411, 222) with delta (0, 0)
Screenshot: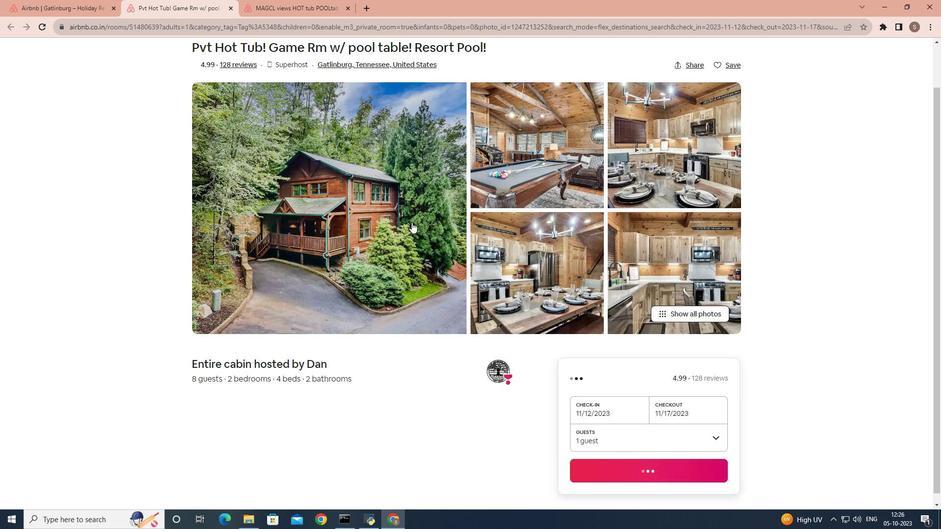 
Action: Mouse scrolled (411, 222) with delta (0, 0)
Screenshot: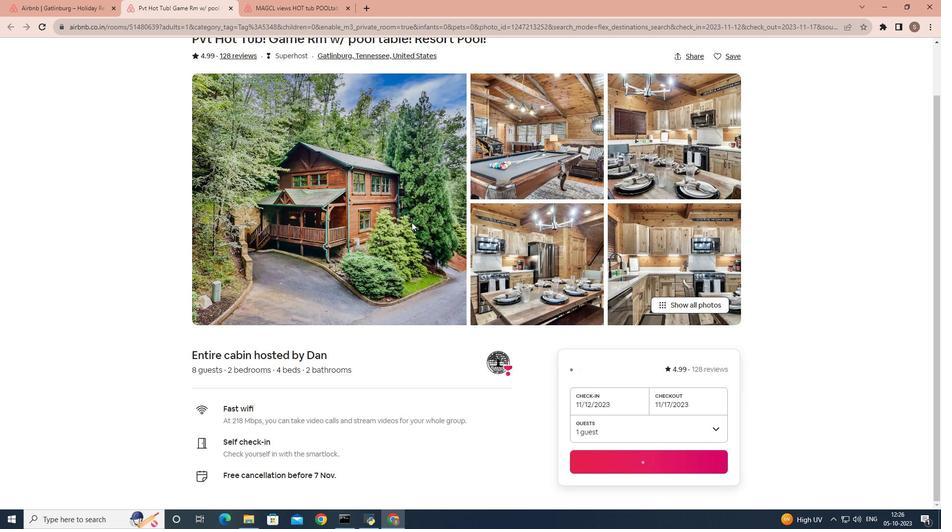 
Action: Mouse scrolled (411, 222) with delta (0, 0)
Screenshot: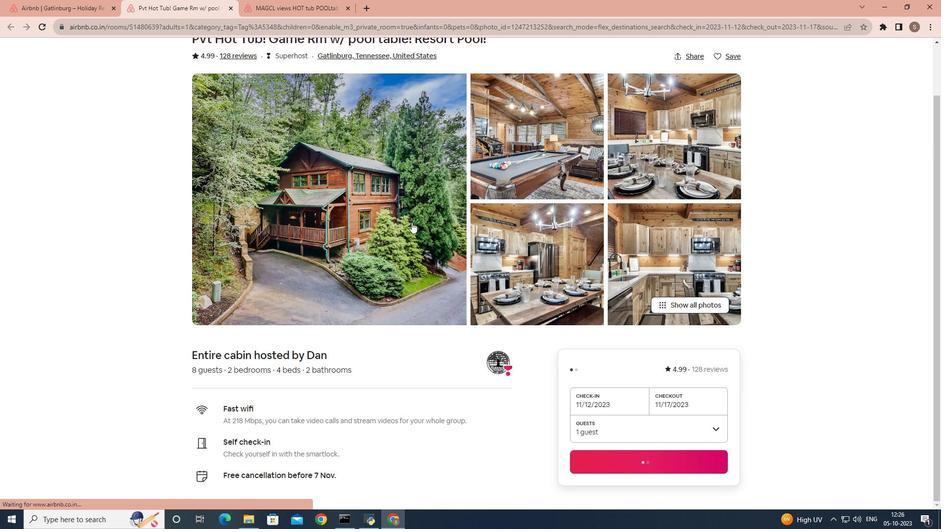 
Action: Mouse scrolled (411, 222) with delta (0, 0)
Screenshot: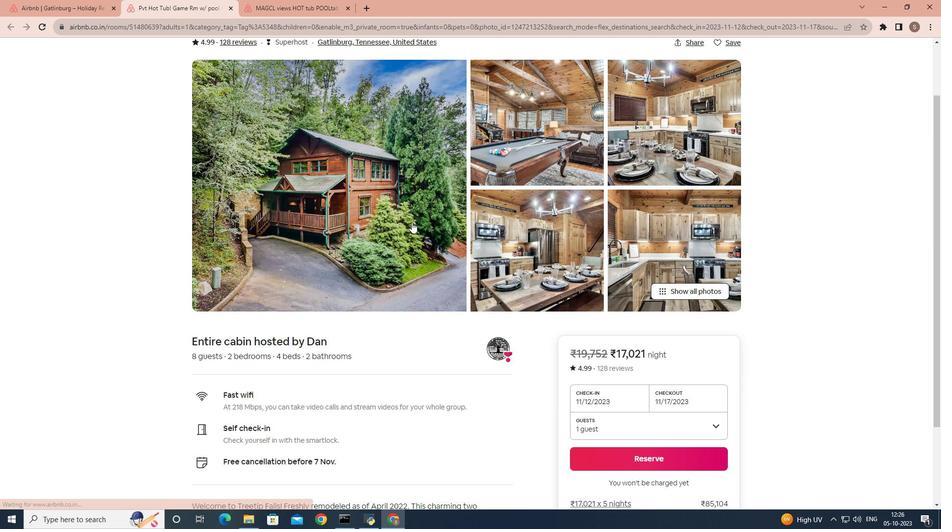 
Action: Mouse scrolled (411, 222) with delta (0, 0)
Screenshot: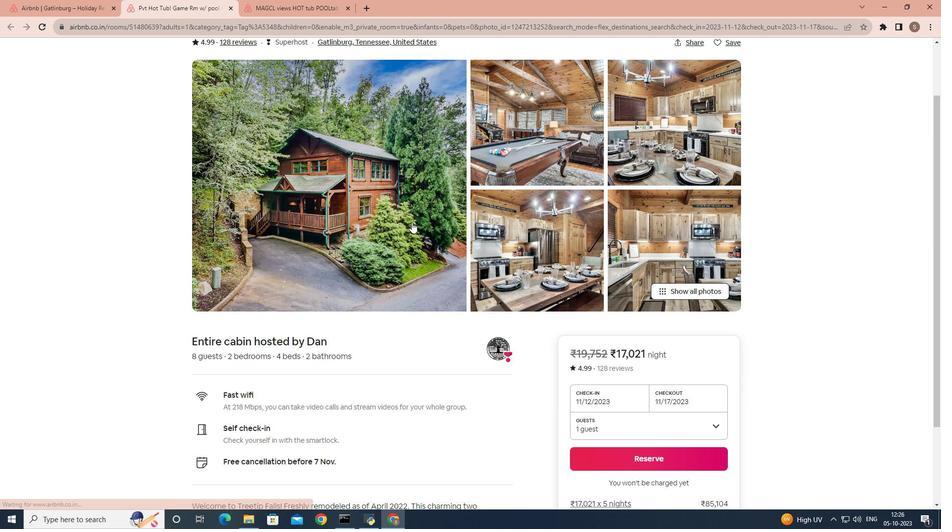 
Action: Mouse scrolled (411, 222) with delta (0, 0)
Screenshot: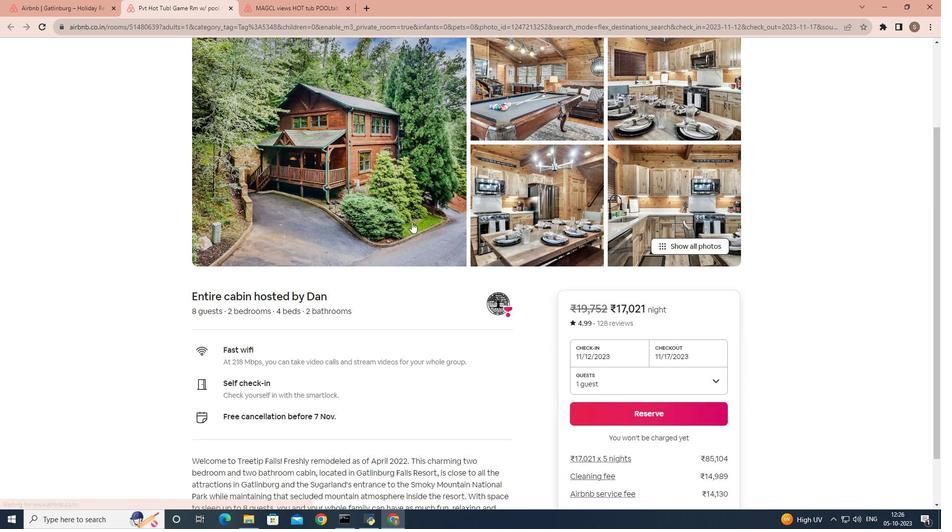 
Action: Mouse scrolled (411, 222) with delta (0, 0)
Screenshot: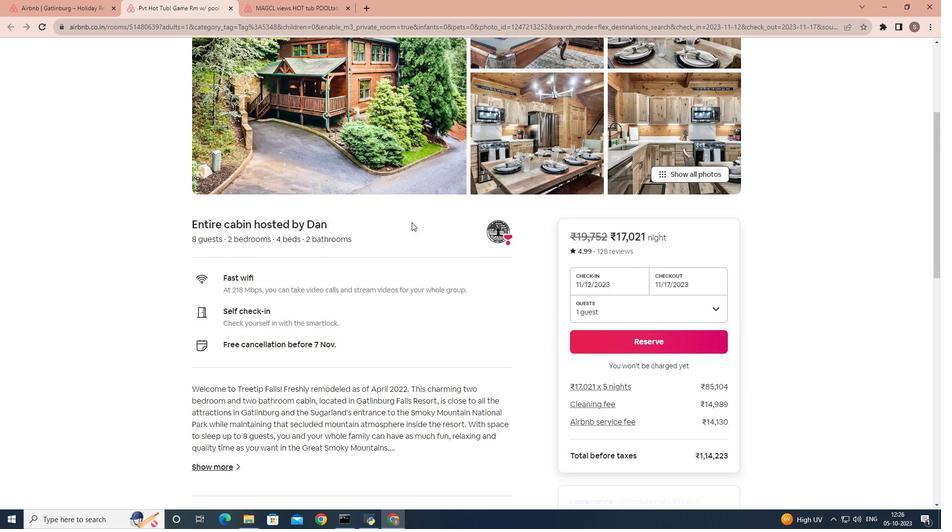 
Action: Mouse scrolled (411, 222) with delta (0, 0)
Screenshot: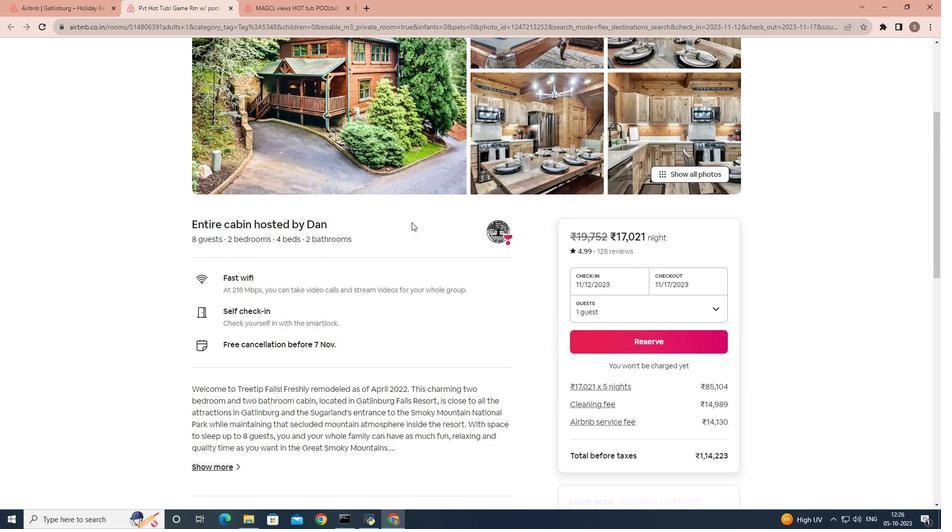 
Action: Mouse scrolled (411, 222) with delta (0, 0)
Screenshot: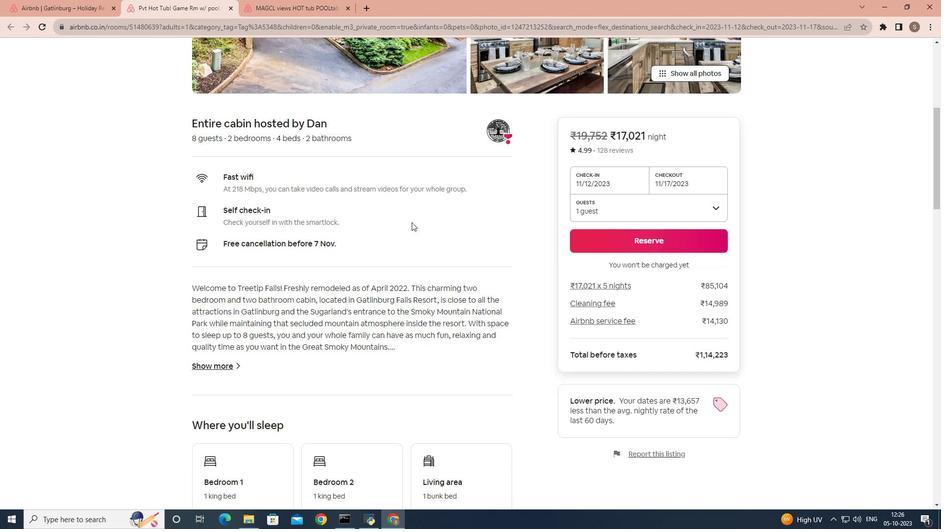 
Action: Mouse scrolled (411, 222) with delta (0, 0)
Screenshot: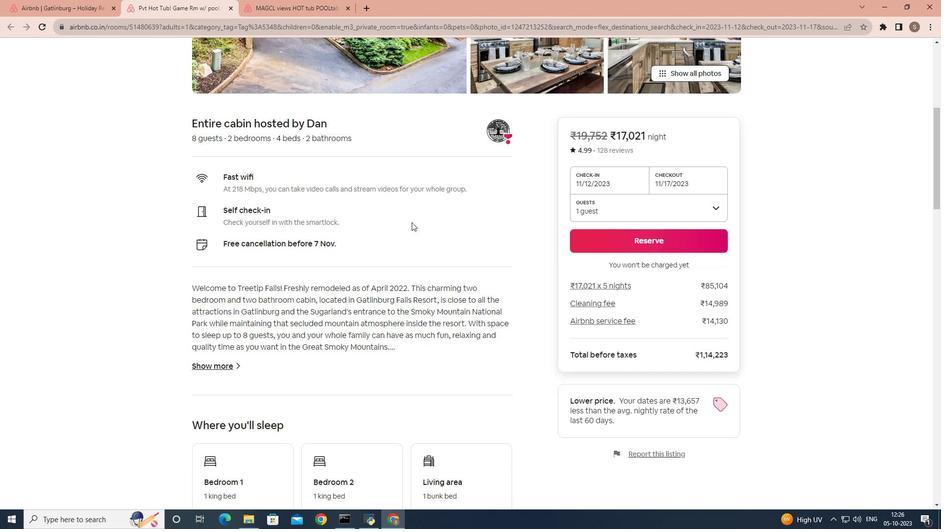 
Action: Mouse scrolled (411, 222) with delta (0, 0)
Screenshot: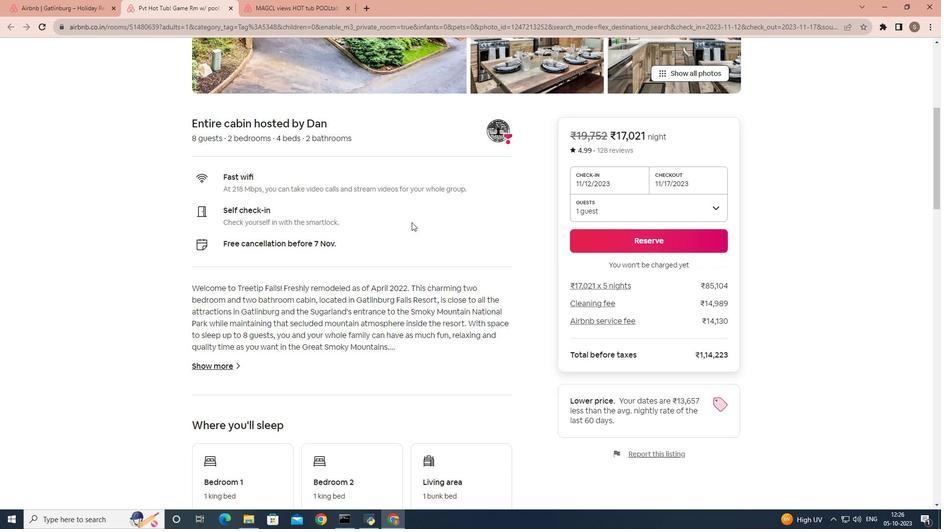 
Action: Mouse scrolled (411, 222) with delta (0, 0)
Screenshot: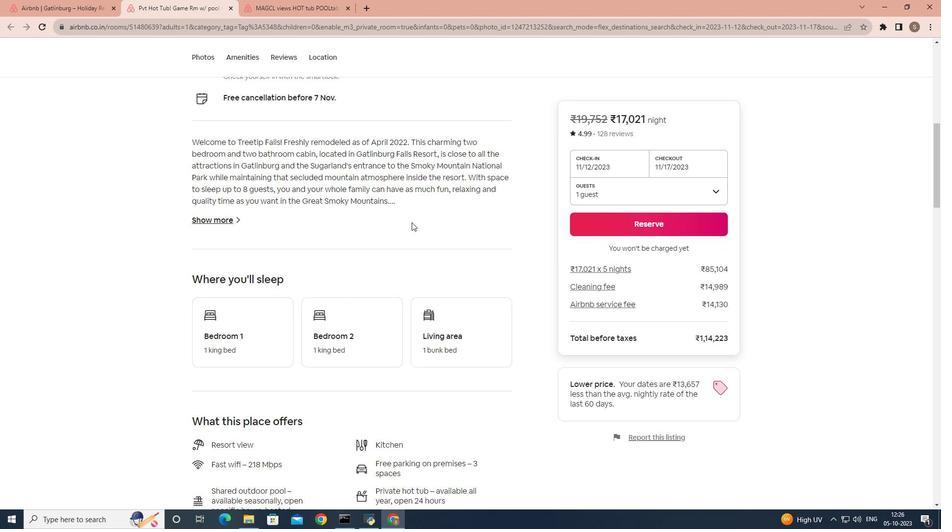 
Action: Mouse scrolled (411, 222) with delta (0, 0)
Screenshot: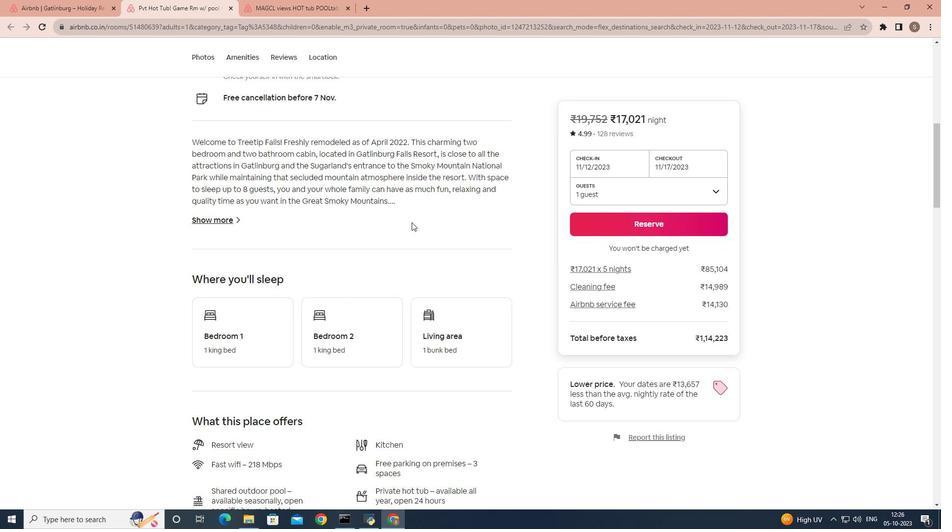 
Action: Mouse scrolled (411, 222) with delta (0, 0)
Screenshot: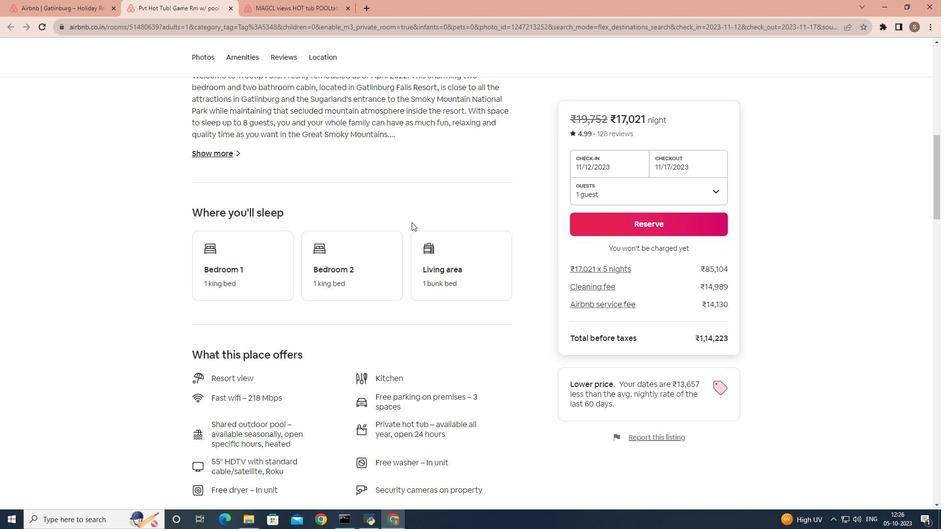 
Action: Mouse scrolled (411, 222) with delta (0, 0)
Screenshot: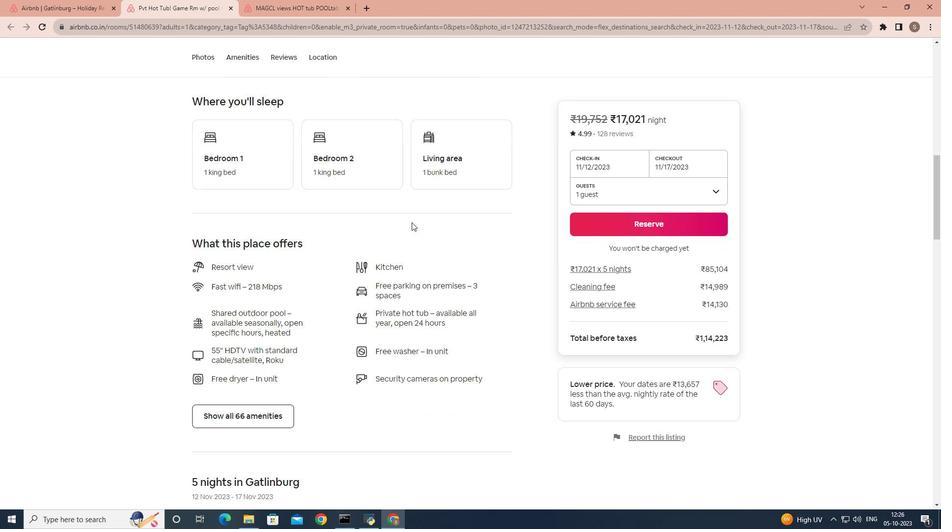 
Action: Mouse scrolled (411, 222) with delta (0, 0)
Screenshot: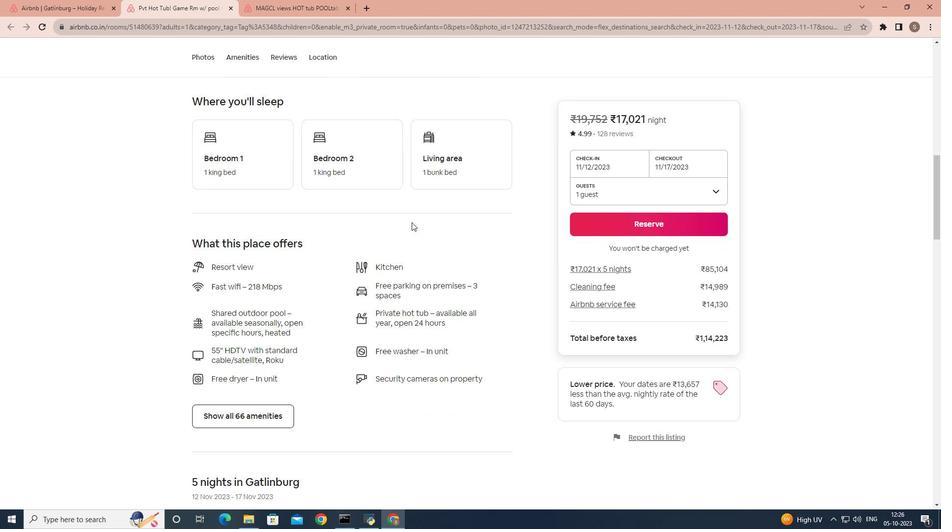 
Action: Mouse scrolled (411, 222) with delta (0, 0)
Screenshot: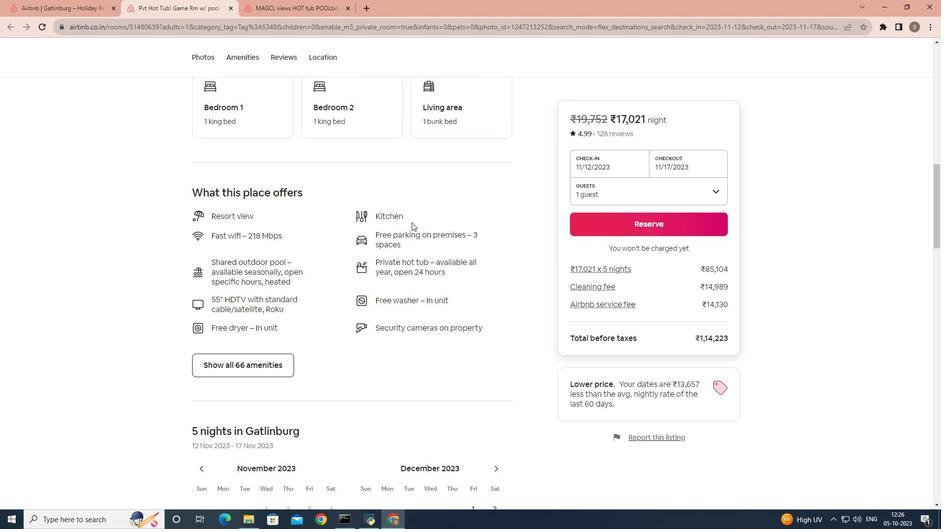 
Action: Mouse scrolled (411, 222) with delta (0, 0)
Screenshot: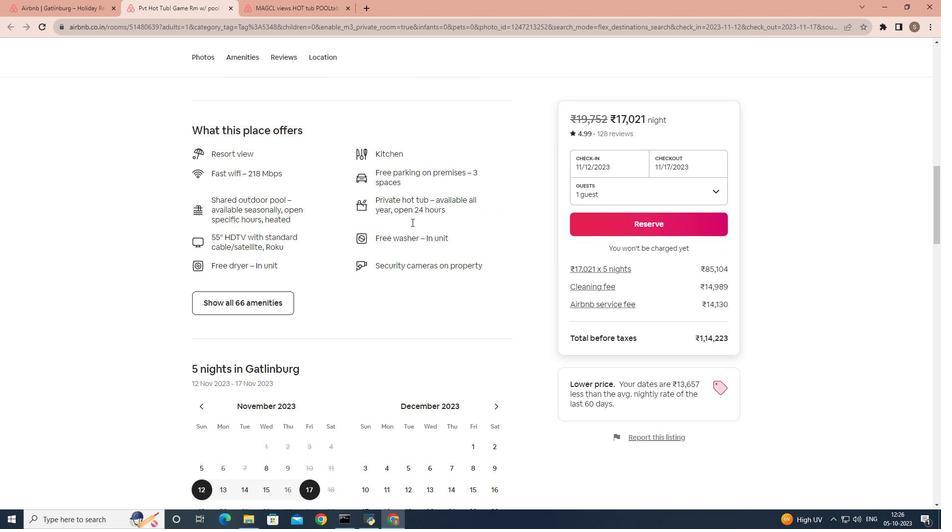 
Action: Mouse scrolled (411, 222) with delta (0, 0)
Screenshot: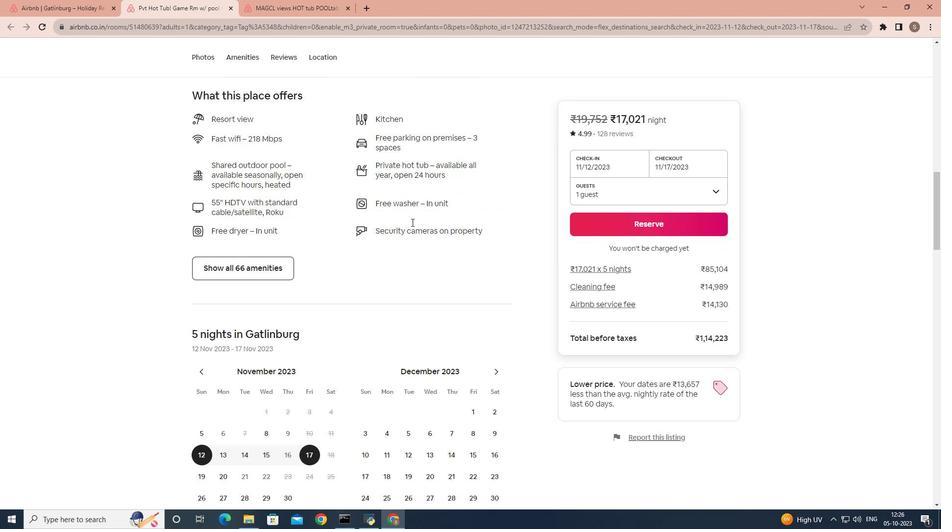
Action: Mouse moved to (273, 212)
Screenshot: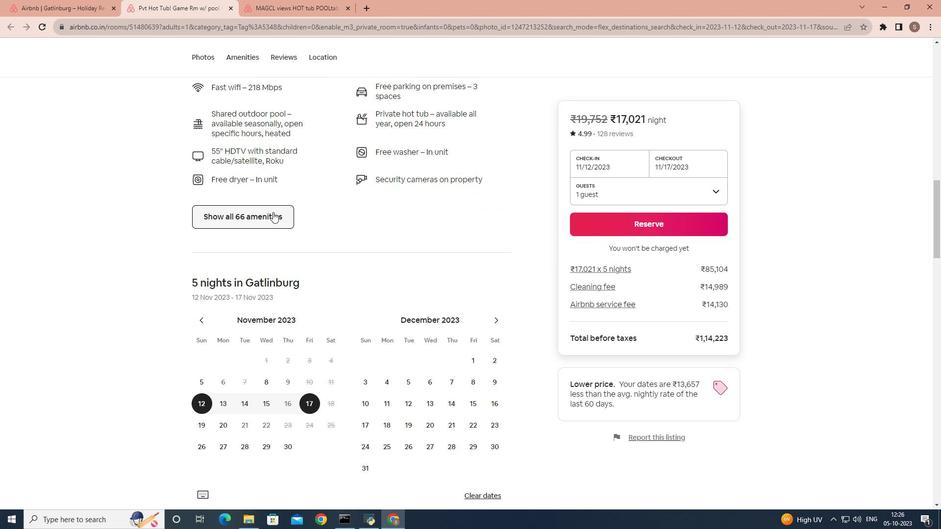 
Action: Mouse pressed left at (273, 212)
Screenshot: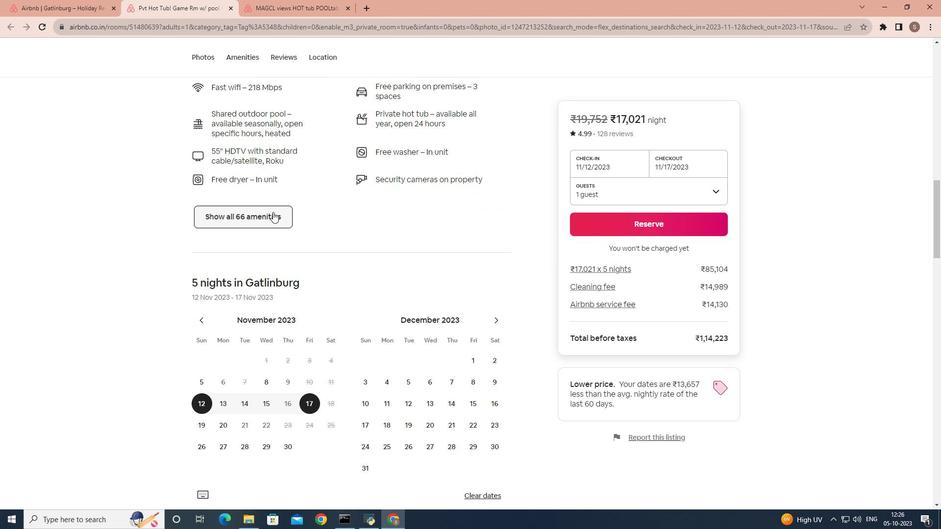 
Action: Mouse moved to (366, 228)
Screenshot: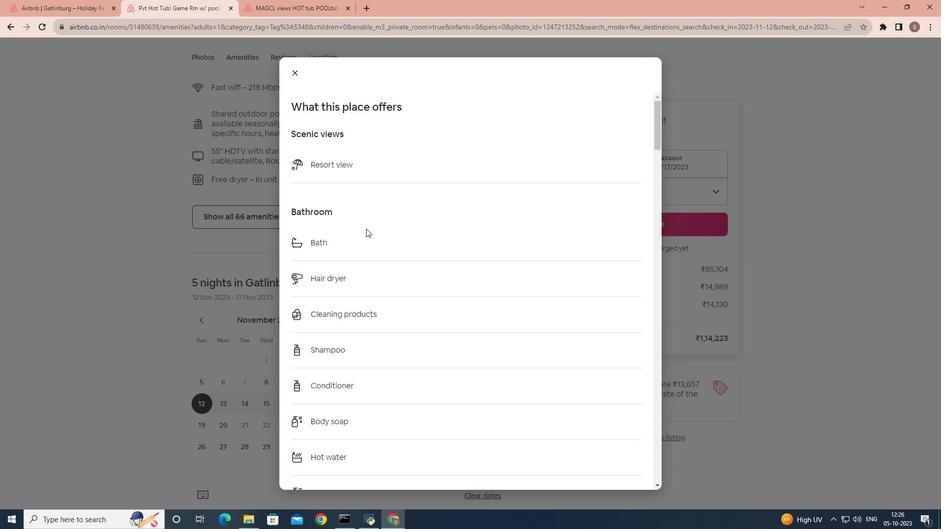 
Action: Mouse scrolled (366, 228) with delta (0, 0)
Screenshot: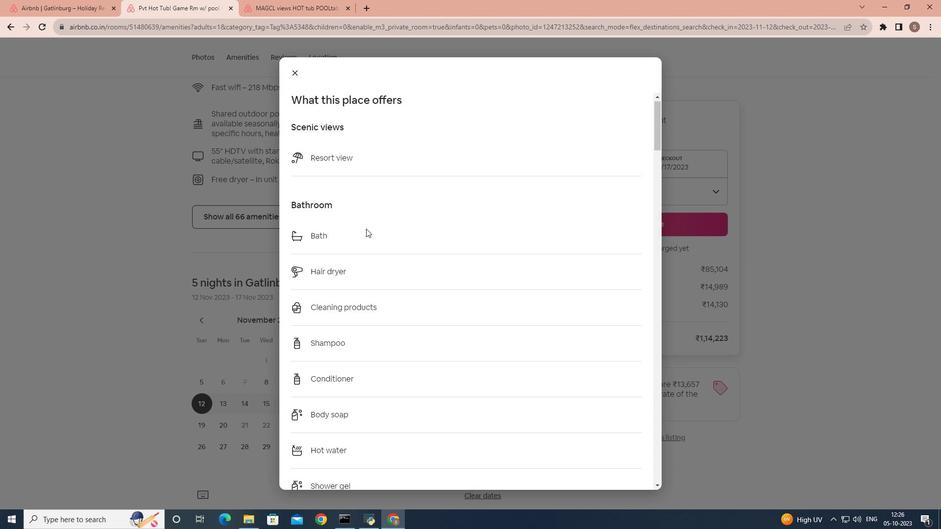 
Action: Mouse scrolled (366, 228) with delta (0, 0)
Screenshot: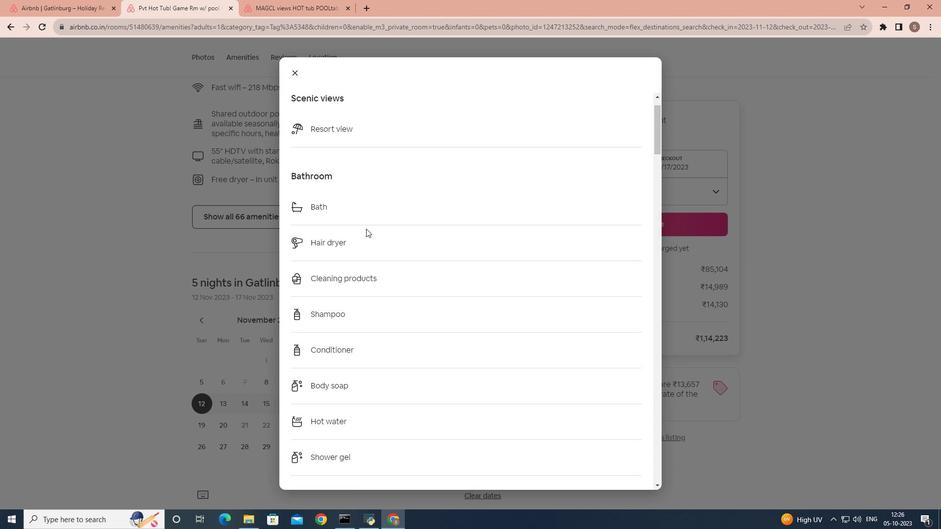 
Action: Mouse scrolled (366, 228) with delta (0, 0)
Screenshot: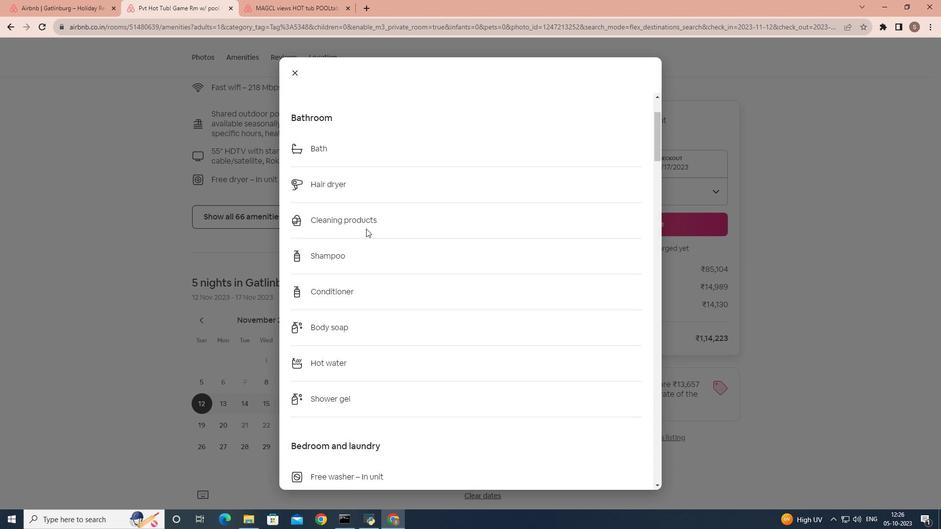 
Action: Mouse scrolled (366, 228) with delta (0, 0)
Screenshot: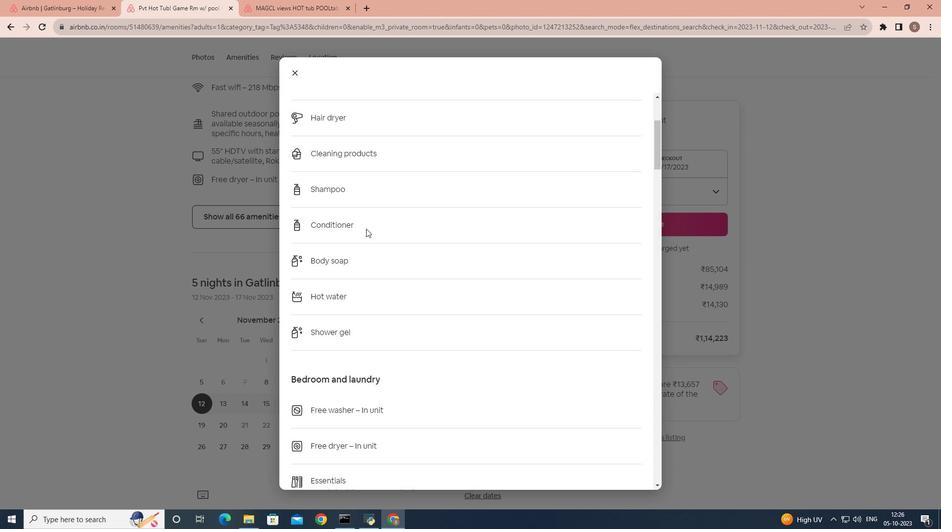 
Action: Mouse scrolled (366, 228) with delta (0, 0)
Screenshot: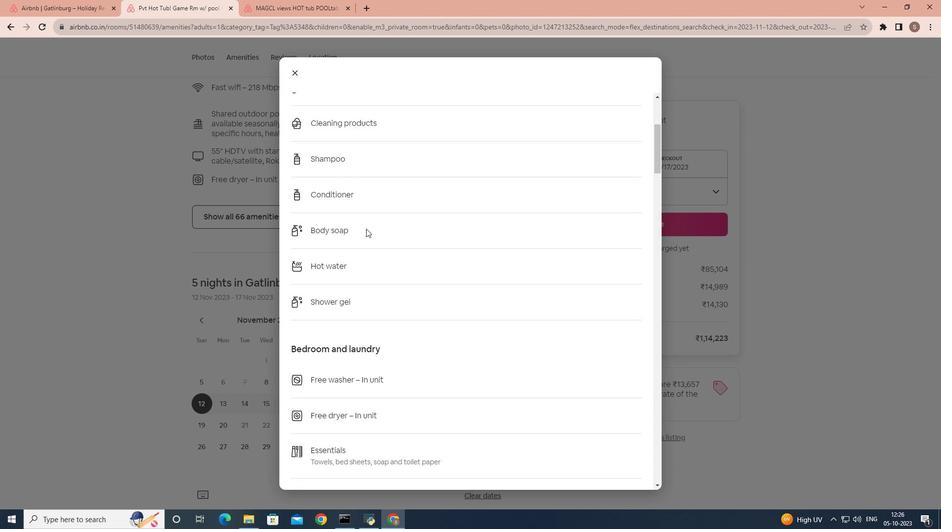 
Action: Mouse scrolled (366, 228) with delta (0, 0)
Screenshot: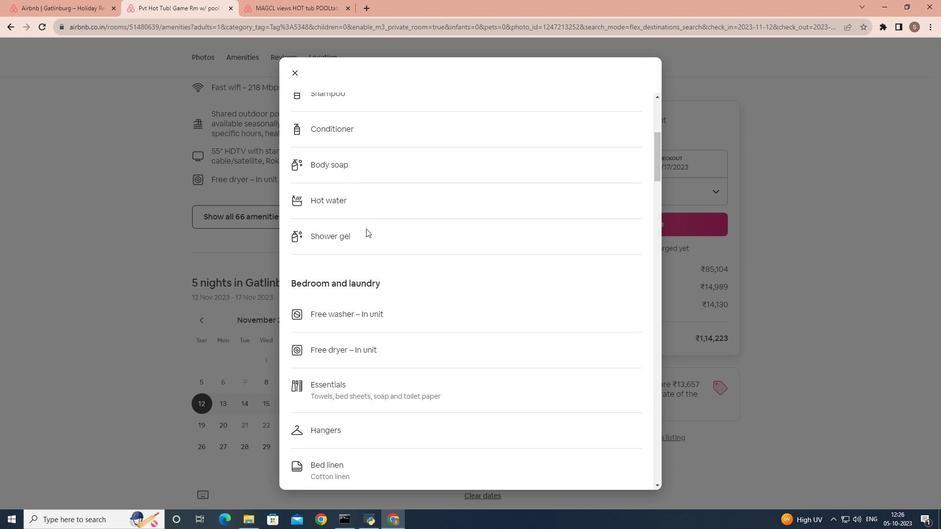 
Action: Mouse scrolled (366, 228) with delta (0, 0)
Screenshot: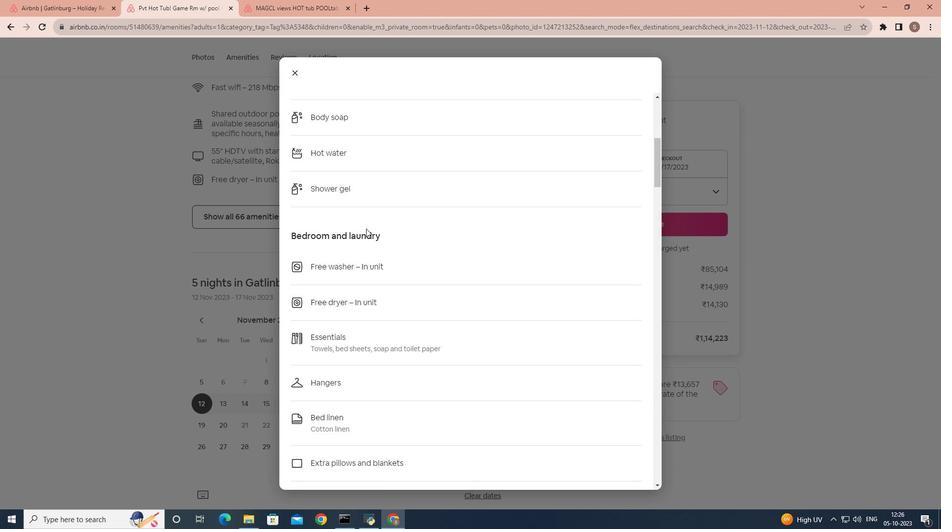 
Action: Mouse scrolled (366, 228) with delta (0, 0)
Screenshot: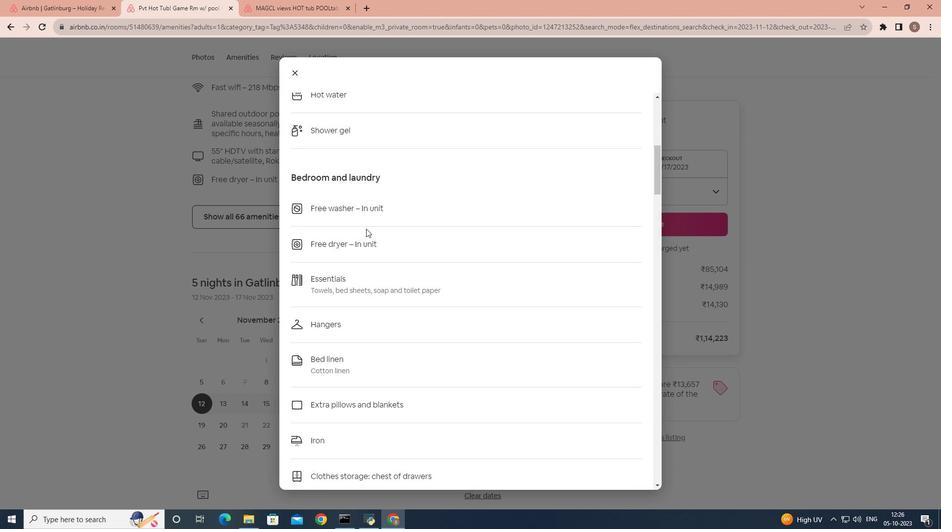 
Action: Mouse scrolled (366, 228) with delta (0, 0)
Screenshot: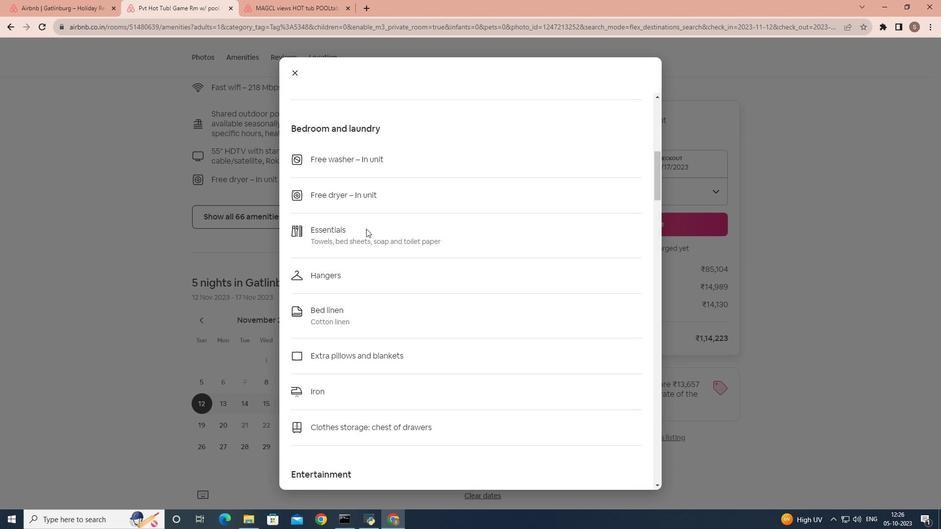 
Action: Mouse scrolled (366, 228) with delta (0, 0)
Screenshot: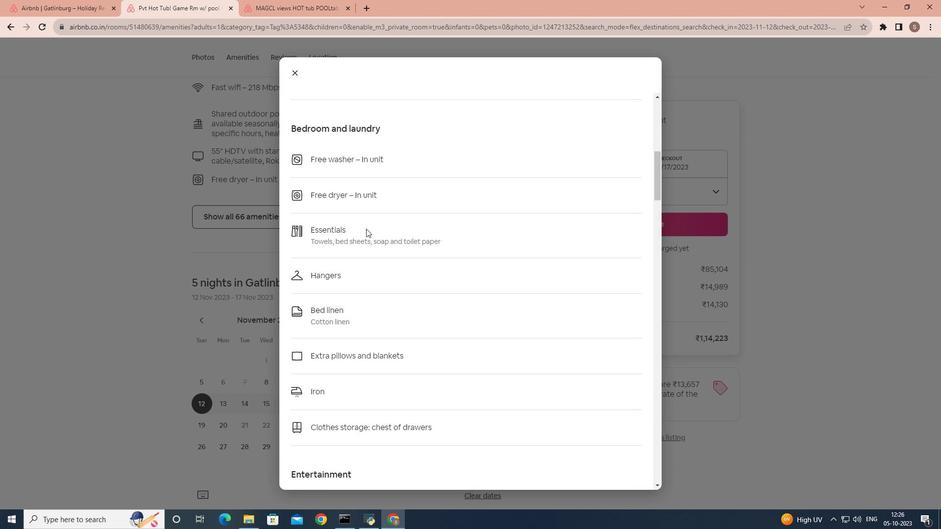 
Action: Mouse scrolled (366, 228) with delta (0, 0)
Screenshot: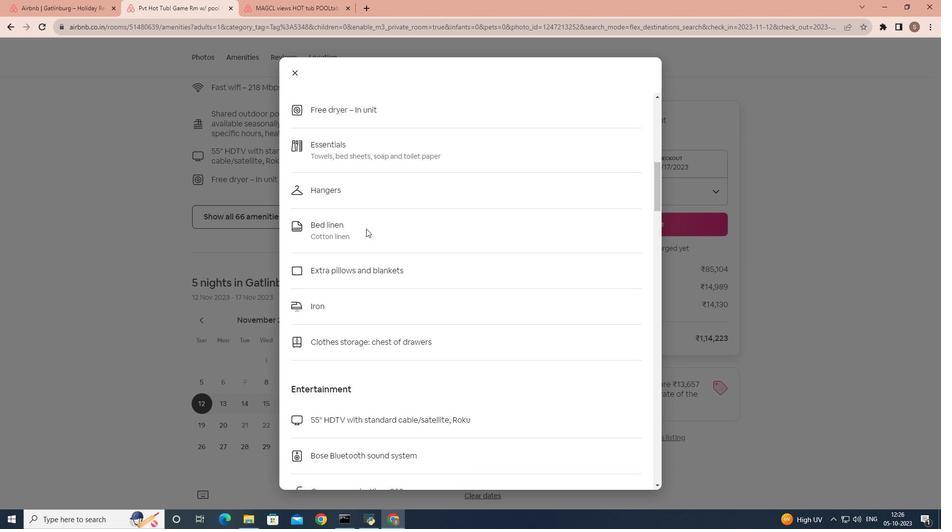 
Action: Mouse scrolled (366, 228) with delta (0, 0)
Screenshot: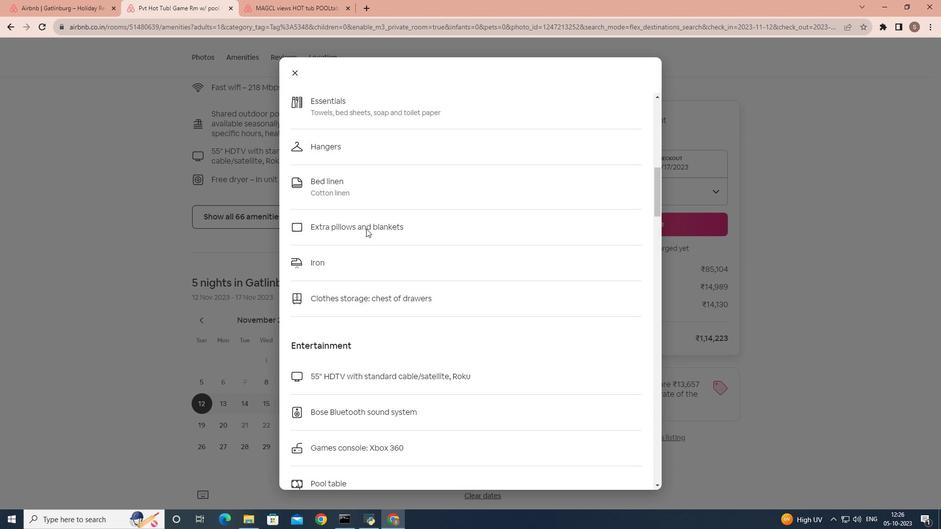 
Action: Mouse scrolled (366, 228) with delta (0, 0)
Screenshot: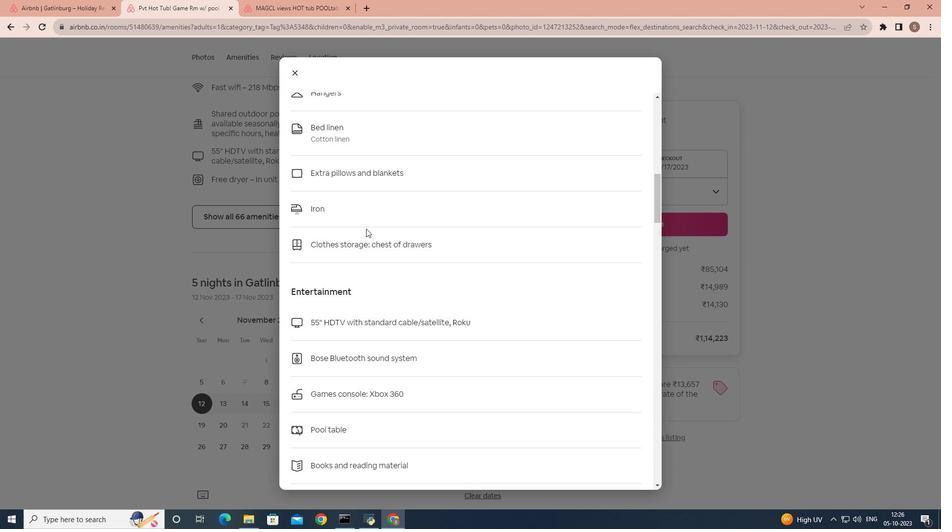 
Action: Mouse scrolled (366, 228) with delta (0, 0)
Screenshot: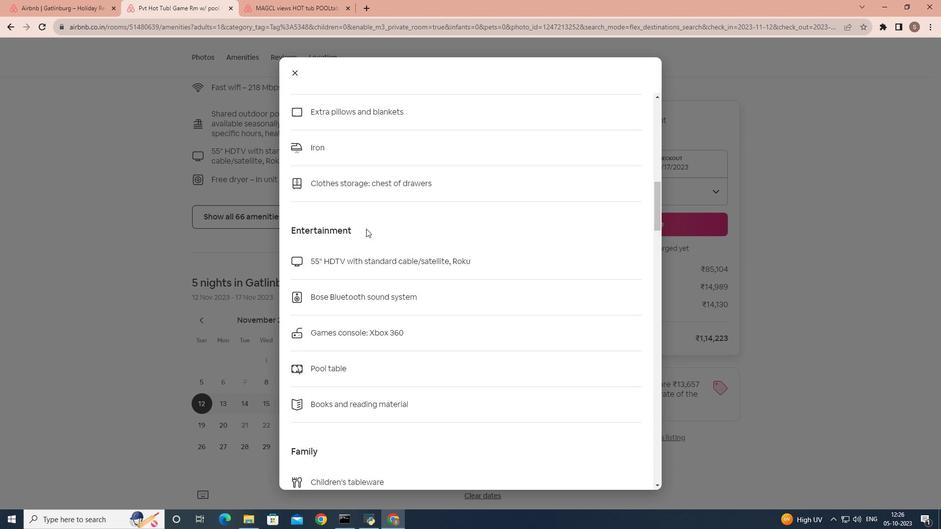 
Action: Mouse scrolled (366, 228) with delta (0, 0)
Screenshot: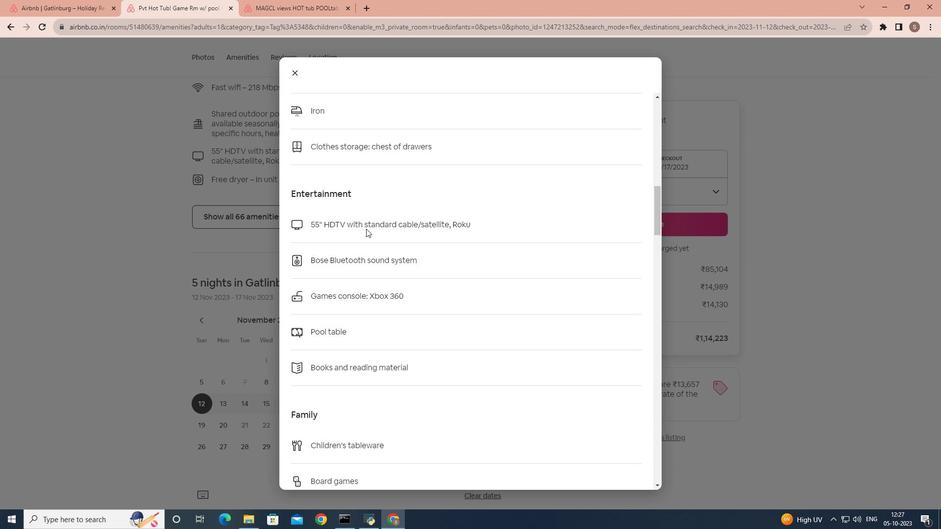 
Action: Mouse scrolled (366, 228) with delta (0, 0)
Screenshot: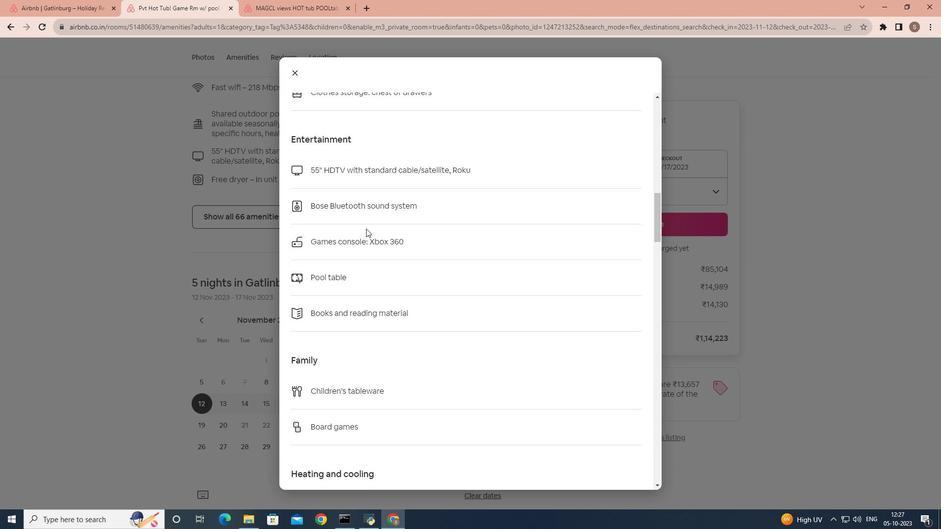 
